 Task: Find connections with filter location Oranjestad with filter topic #Indiawith filter profile language Spanish with filter current company YASH Technologies with filter school Sheshadripuram Arts, Science & Commerce College, Sheshadripuram , Bangalore-20 with filter industry Executive Offices with filter service category FIle Management with filter keywords title Sheet Metal Worker
Action: Mouse moved to (532, 80)
Screenshot: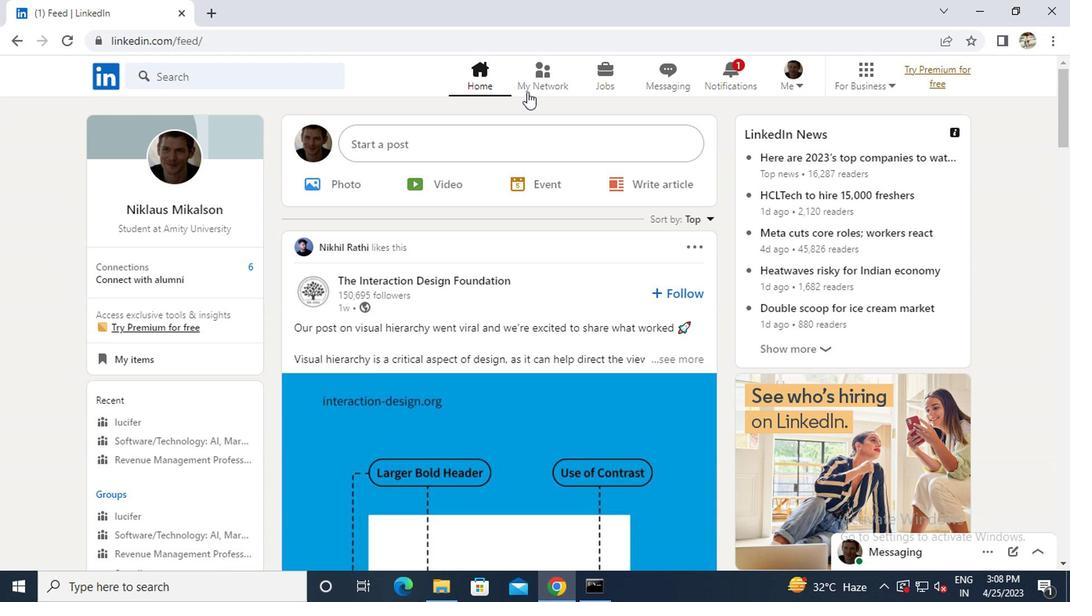 
Action: Mouse pressed left at (532, 80)
Screenshot: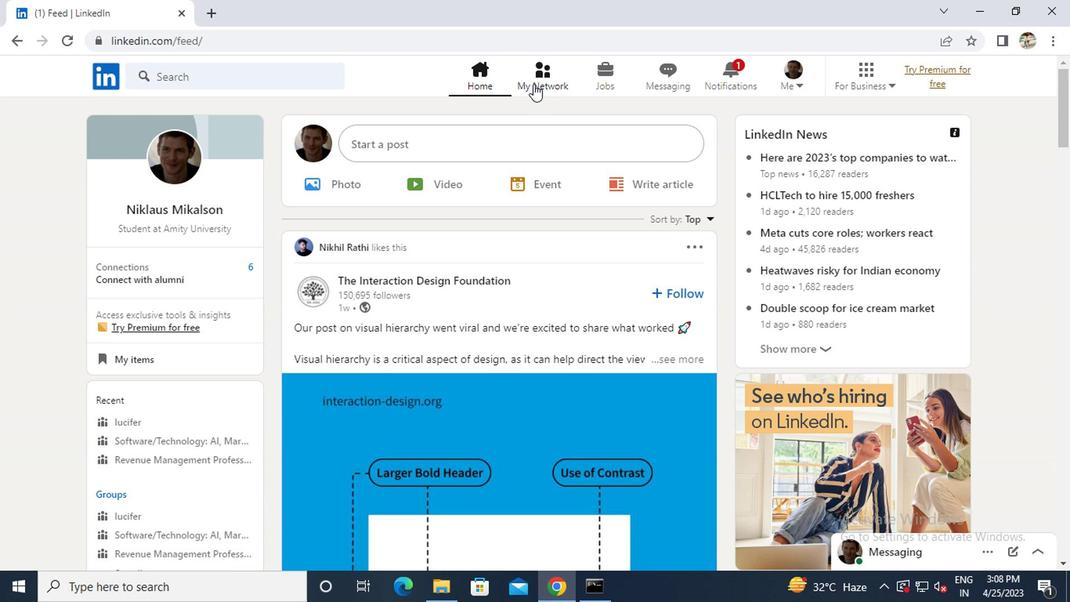 
Action: Mouse moved to (269, 158)
Screenshot: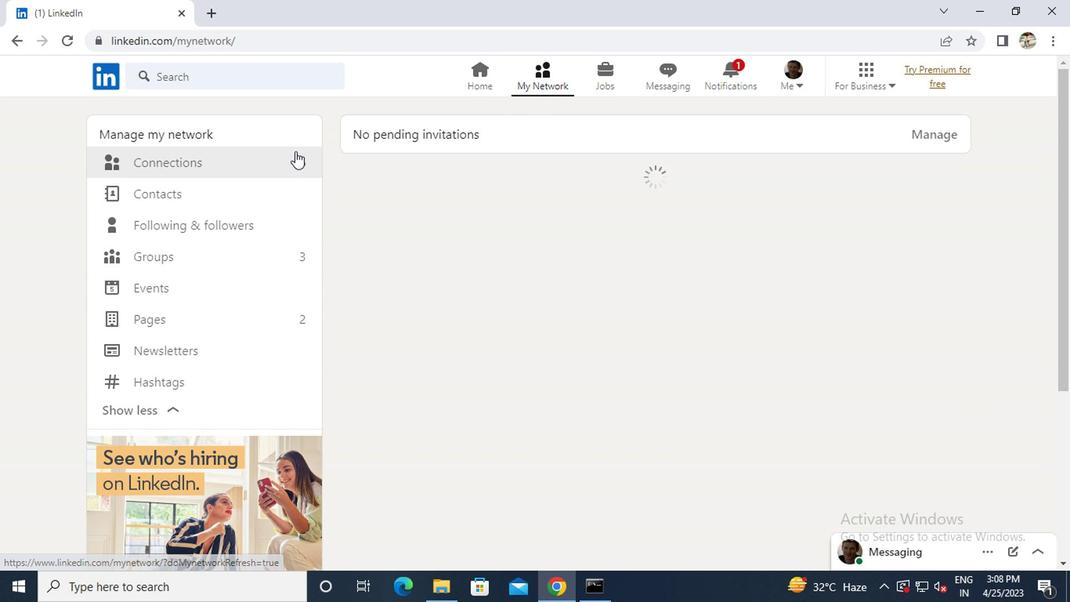 
Action: Mouse pressed left at (269, 158)
Screenshot: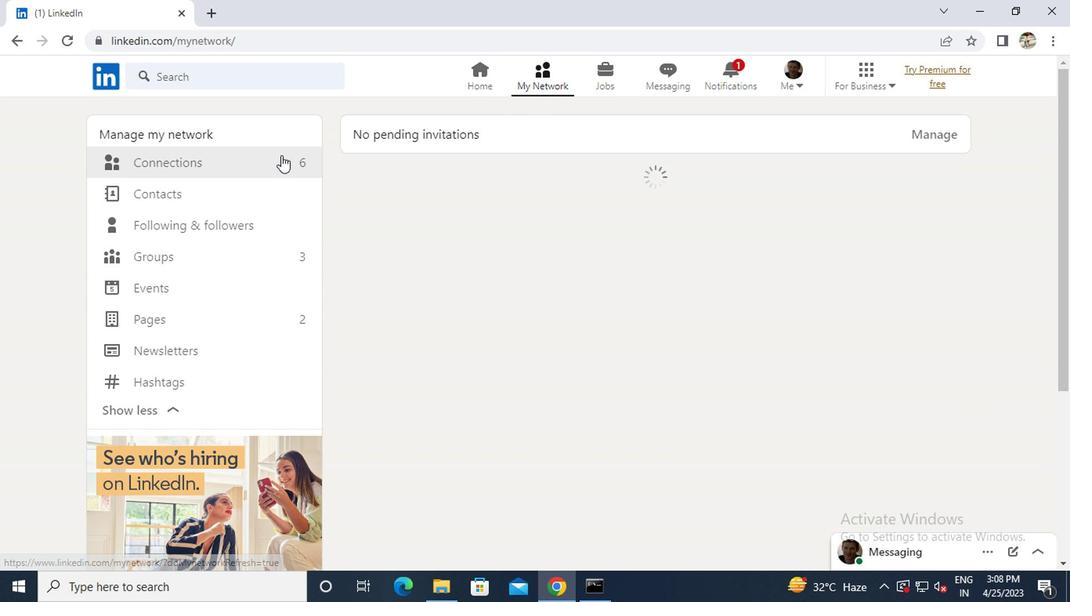 
Action: Mouse moved to (668, 171)
Screenshot: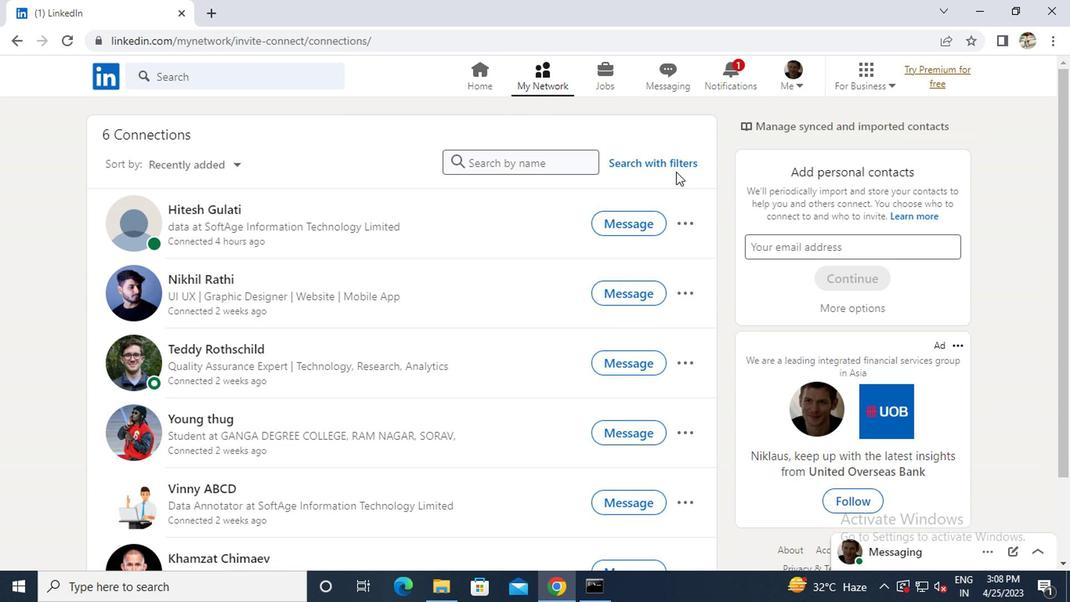
Action: Mouse pressed left at (668, 171)
Screenshot: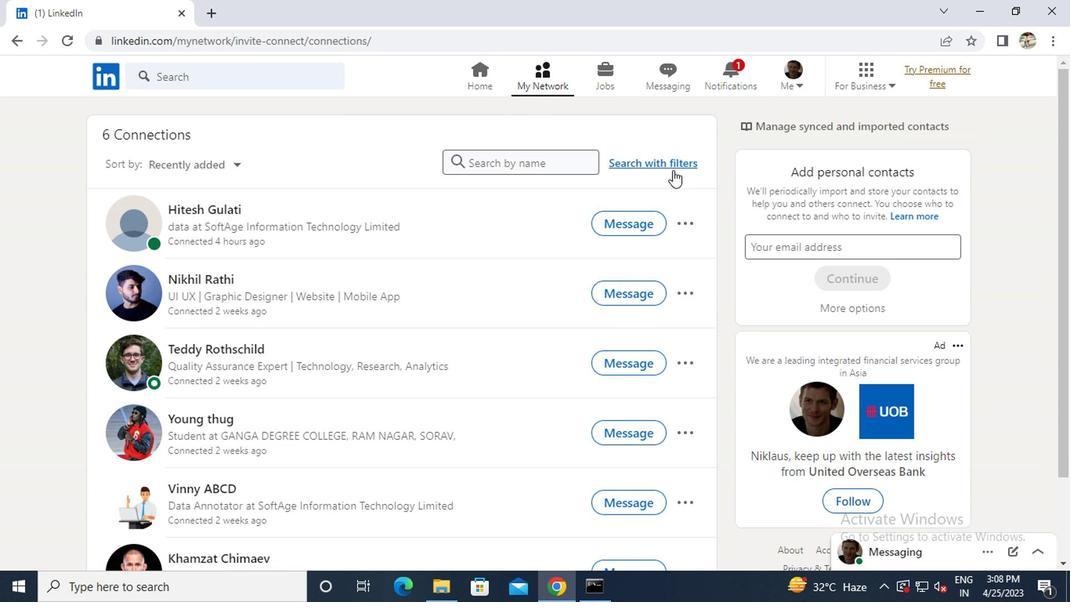 
Action: Mouse moved to (537, 113)
Screenshot: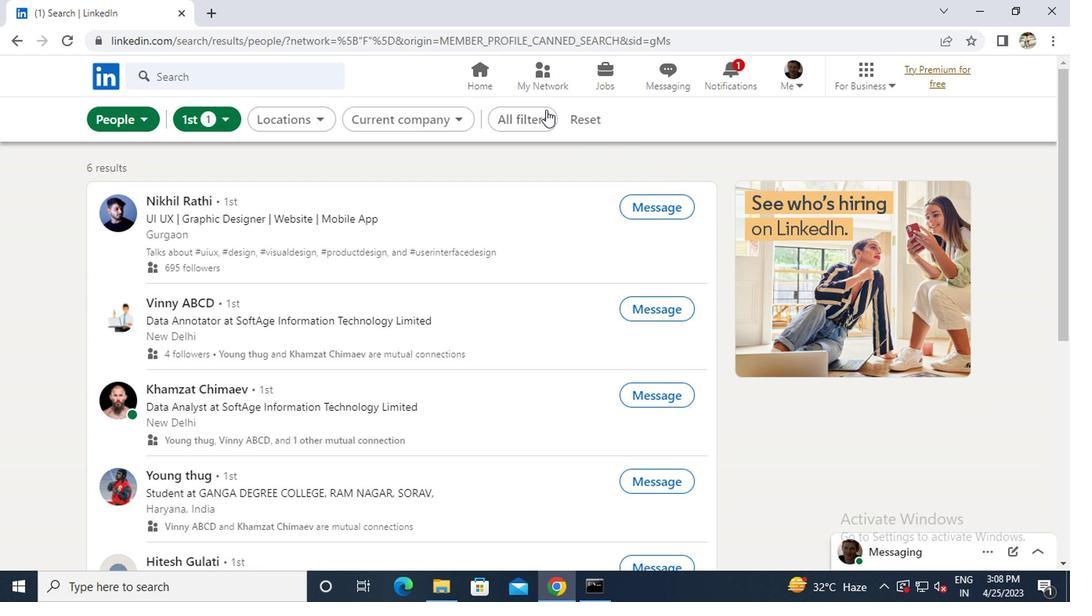 
Action: Mouse pressed left at (537, 113)
Screenshot: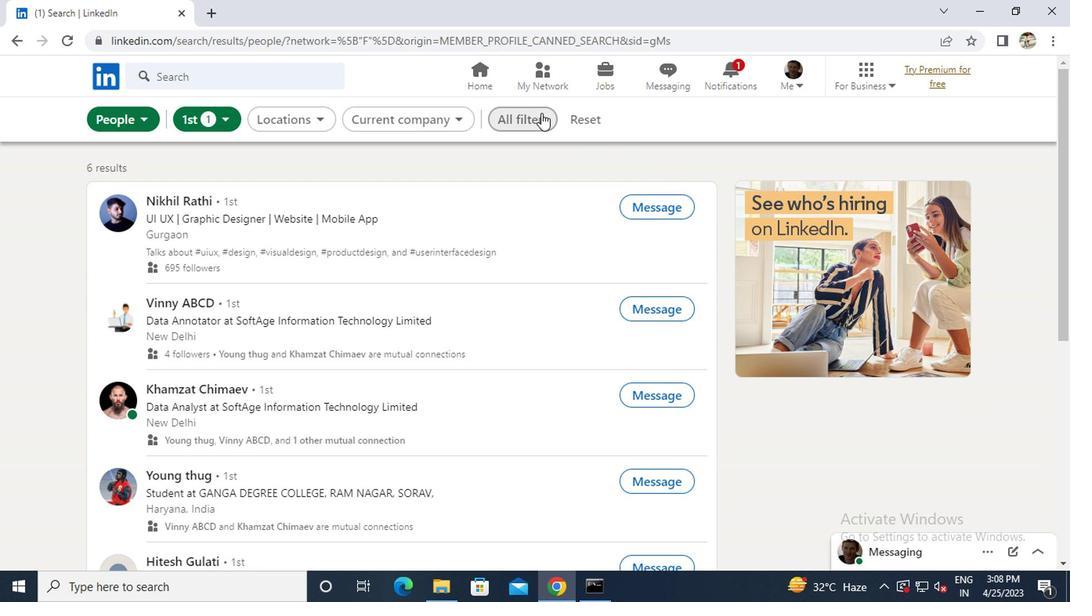 
Action: Mouse moved to (727, 316)
Screenshot: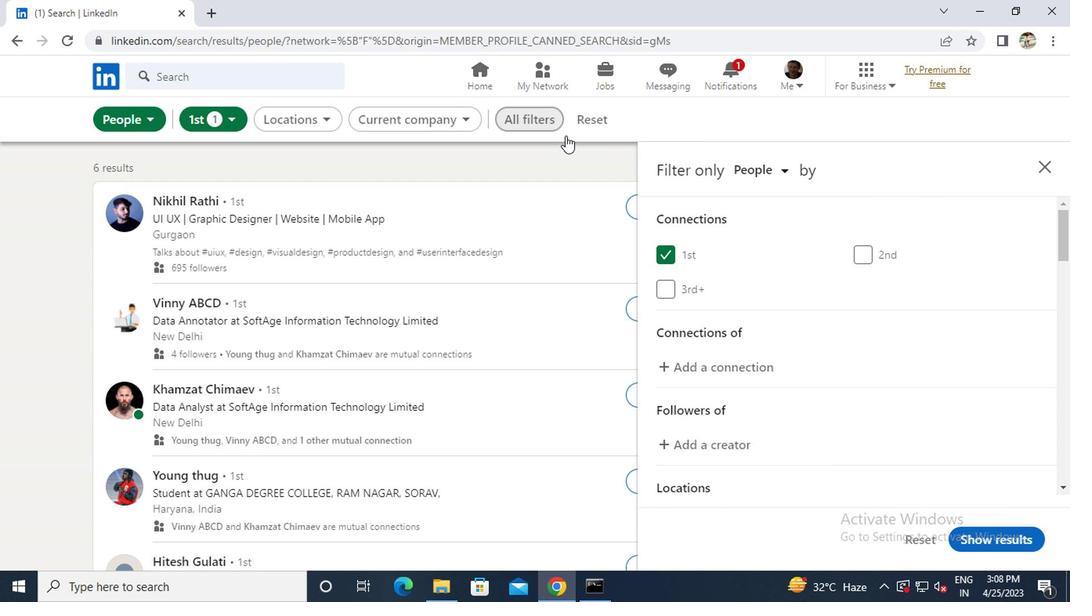 
Action: Mouse scrolled (727, 315) with delta (0, -1)
Screenshot: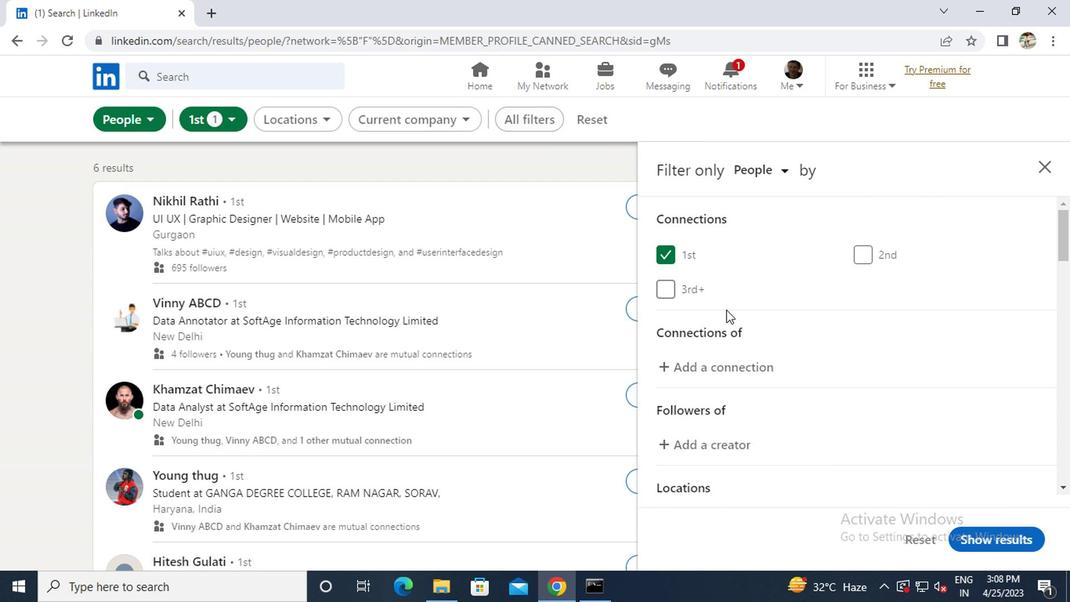 
Action: Mouse scrolled (727, 315) with delta (0, -1)
Screenshot: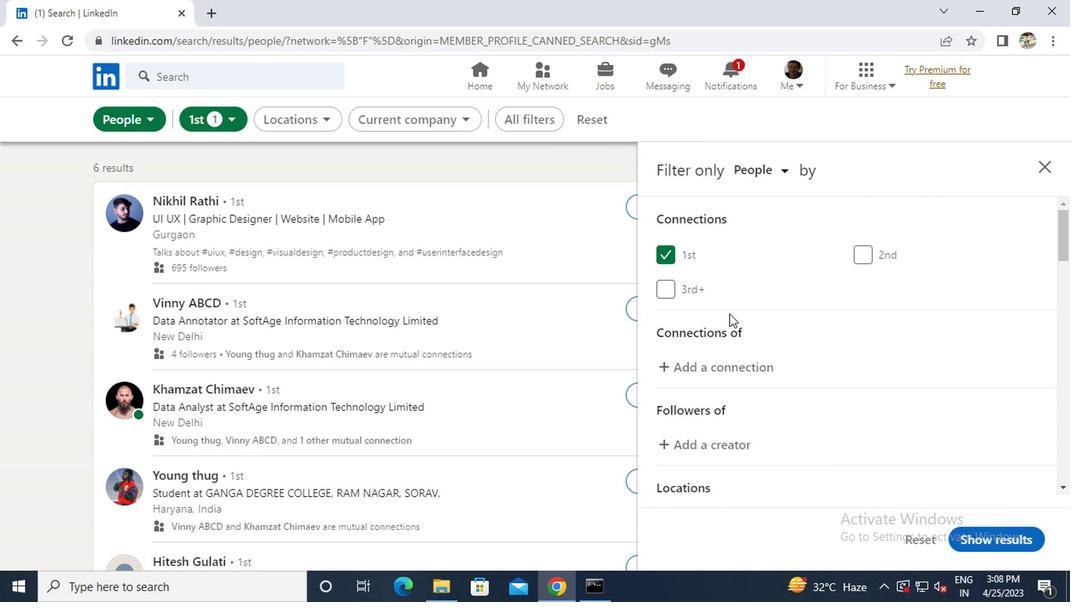 
Action: Mouse moved to (727, 316)
Screenshot: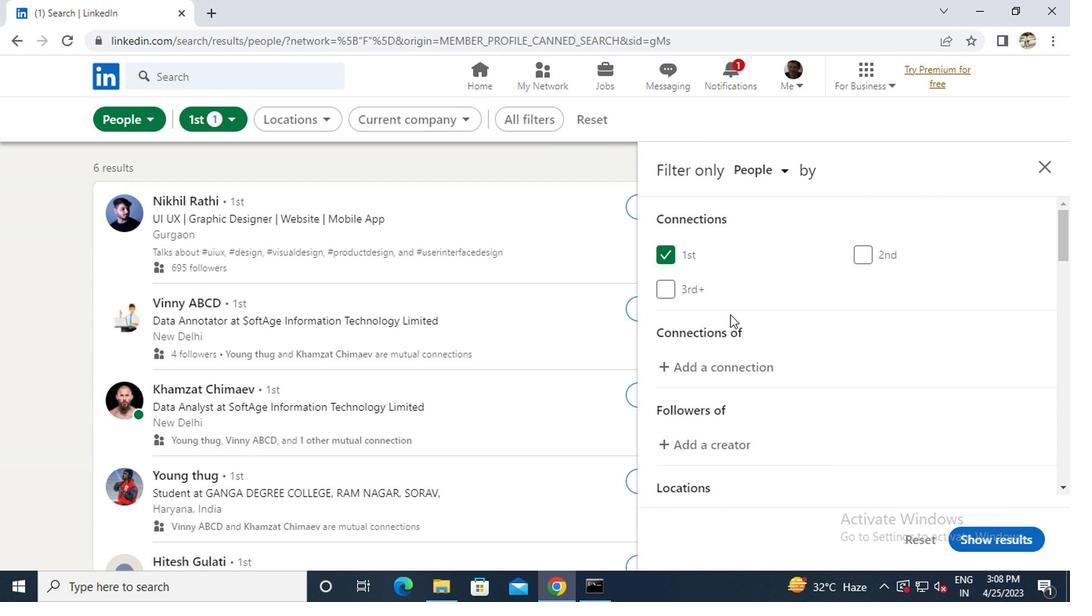 
Action: Mouse scrolled (727, 315) with delta (0, -1)
Screenshot: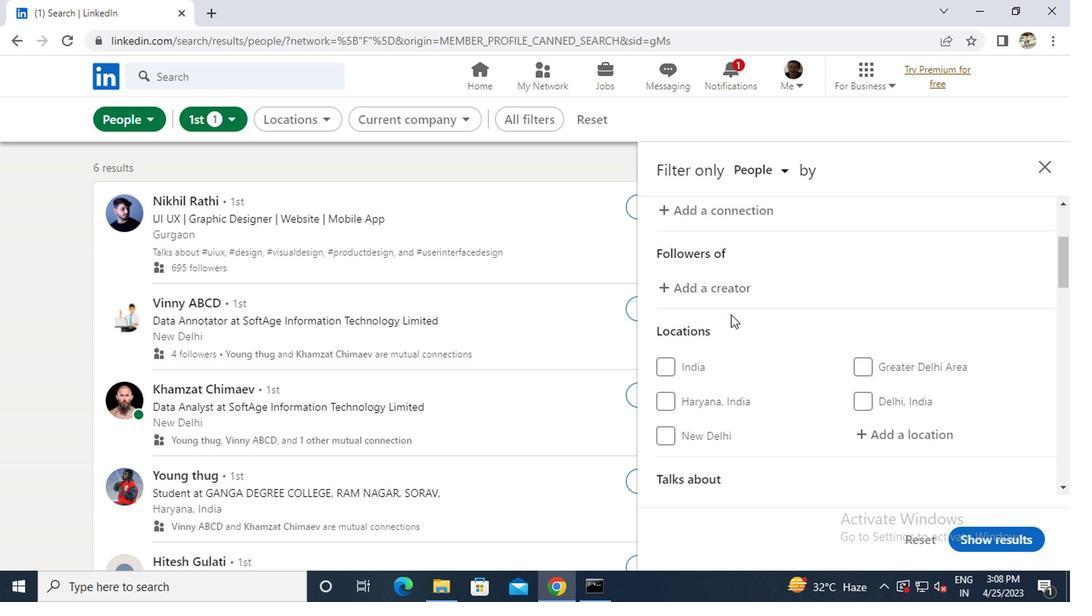 
Action: Mouse moved to (860, 349)
Screenshot: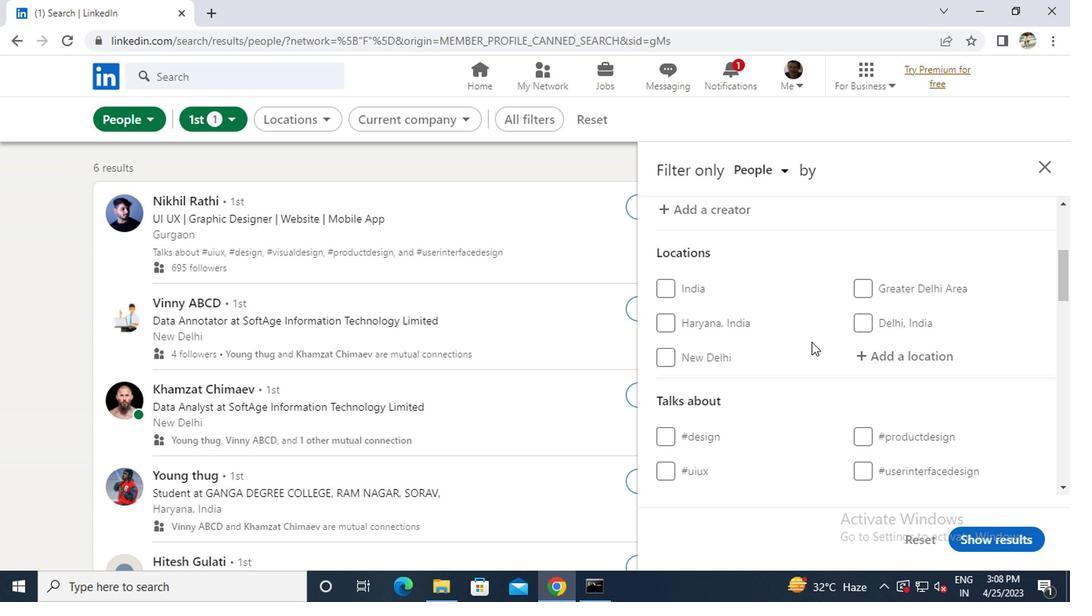 
Action: Mouse pressed left at (860, 349)
Screenshot: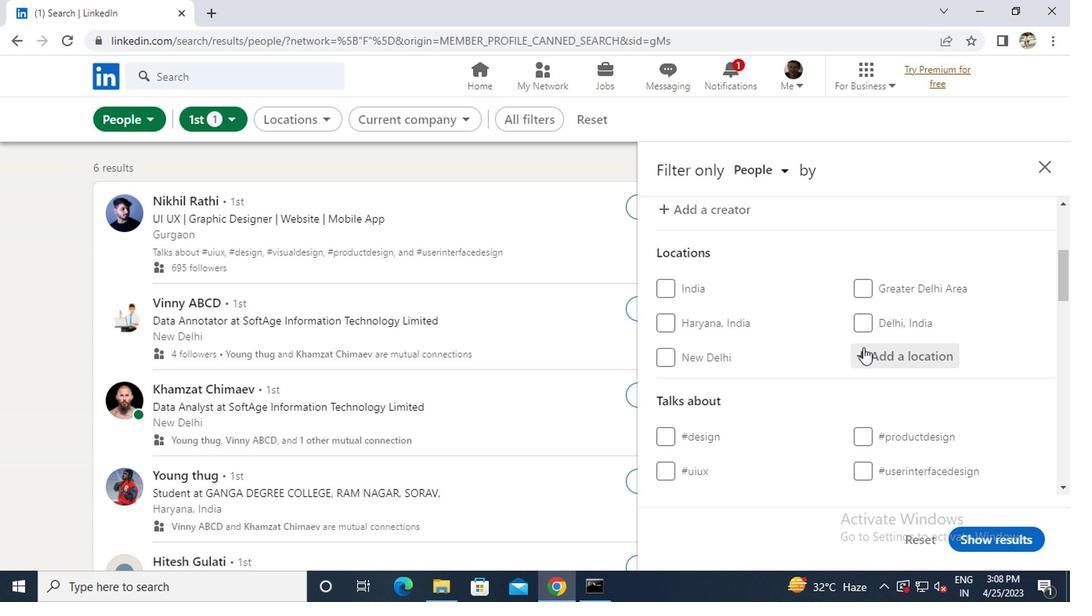 
Action: Key pressed <Key.caps_lock>o<Key.caps_lock>ranjestad
Screenshot: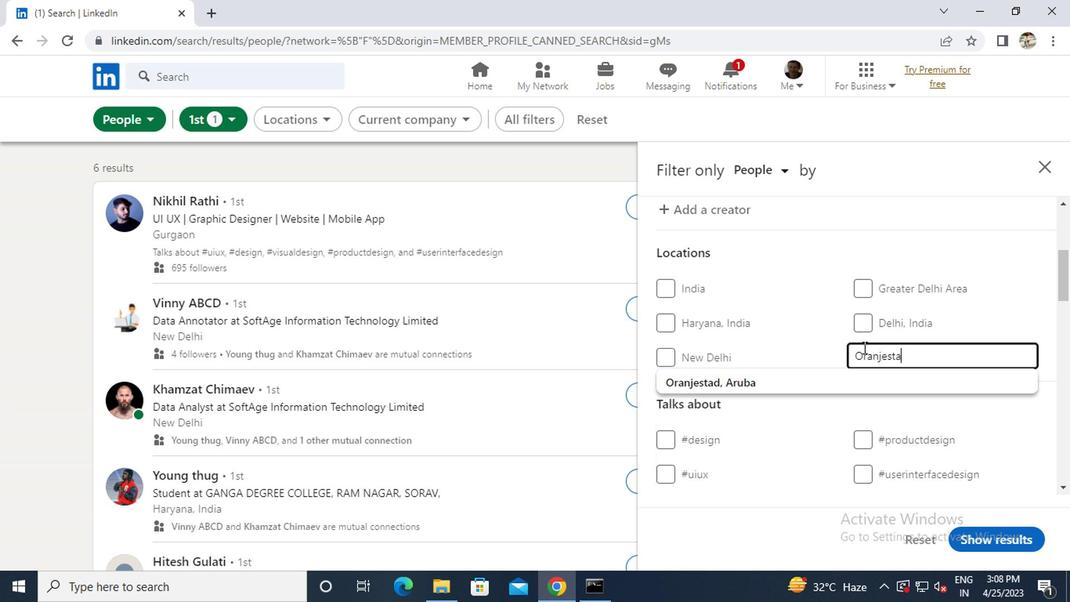 
Action: Mouse scrolled (860, 348) with delta (0, 0)
Screenshot: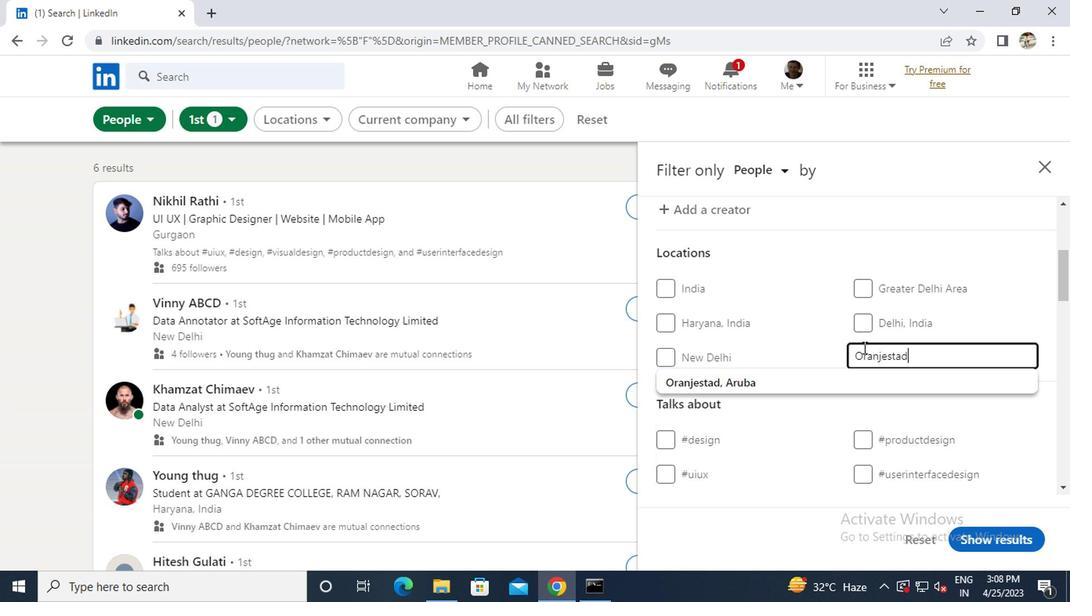 
Action: Mouse moved to (885, 424)
Screenshot: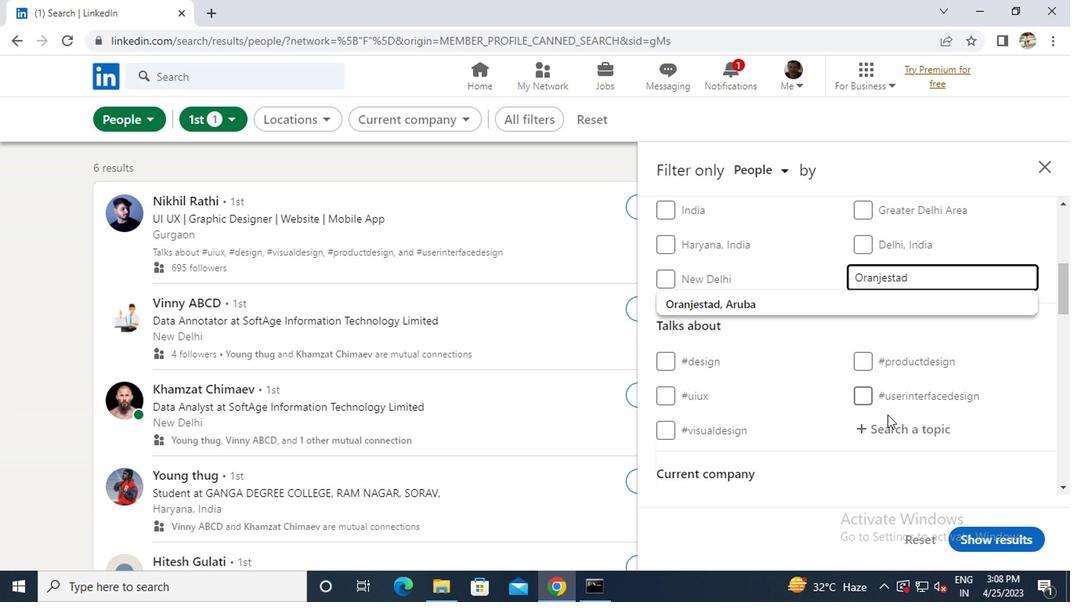 
Action: Mouse pressed left at (885, 424)
Screenshot: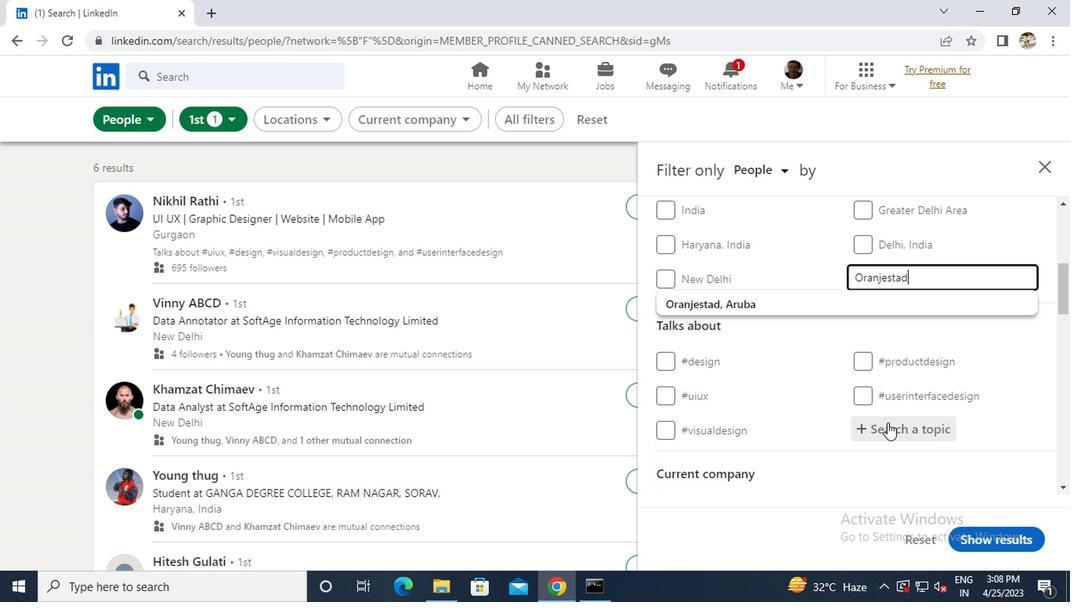 
Action: Key pressed <Key.shift>#<Key.caps_lock>I<Key.caps_lock>NDIA<Key.enter>
Screenshot: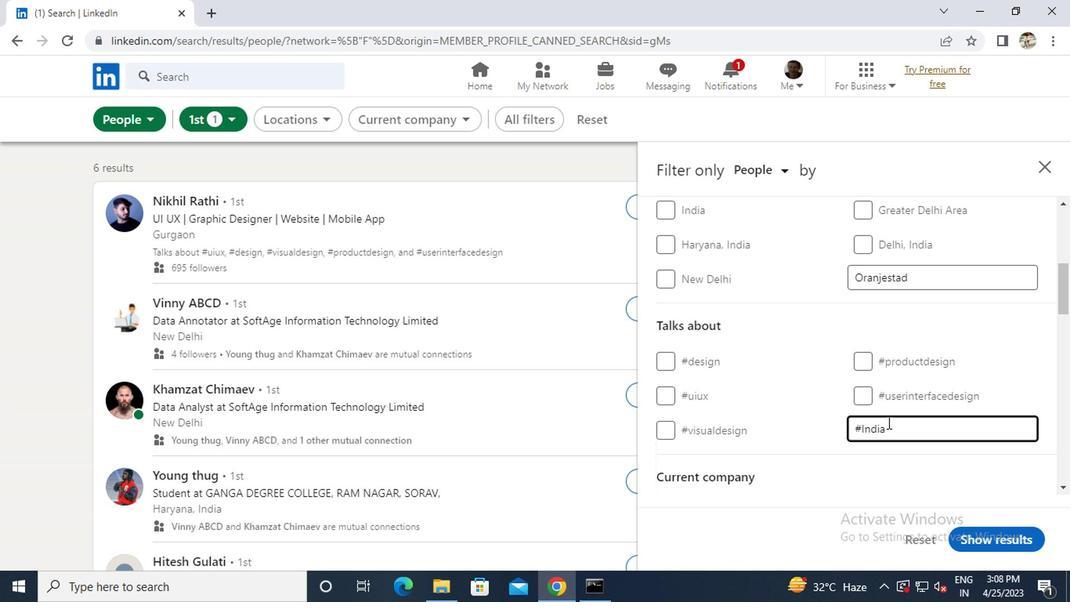 
Action: Mouse scrolled (885, 423) with delta (0, 0)
Screenshot: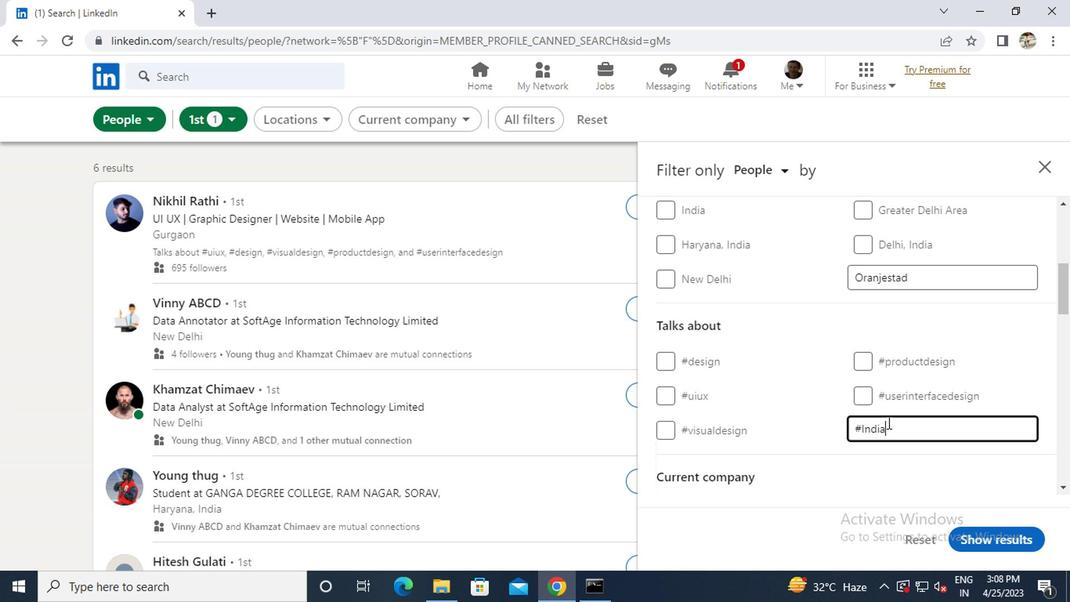 
Action: Mouse scrolled (885, 423) with delta (0, 0)
Screenshot: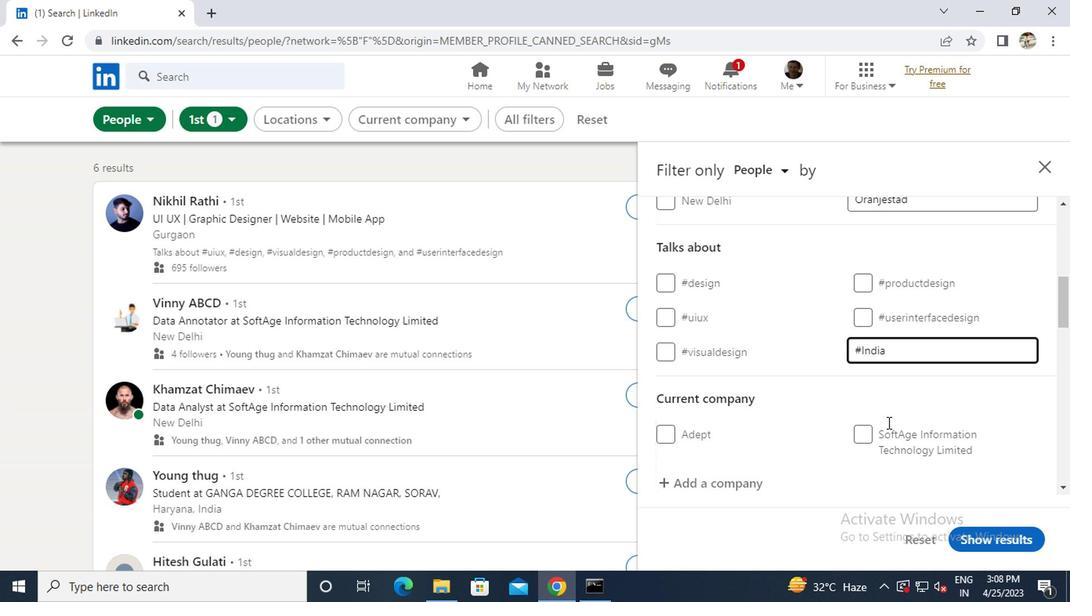 
Action: Mouse scrolled (885, 423) with delta (0, 0)
Screenshot: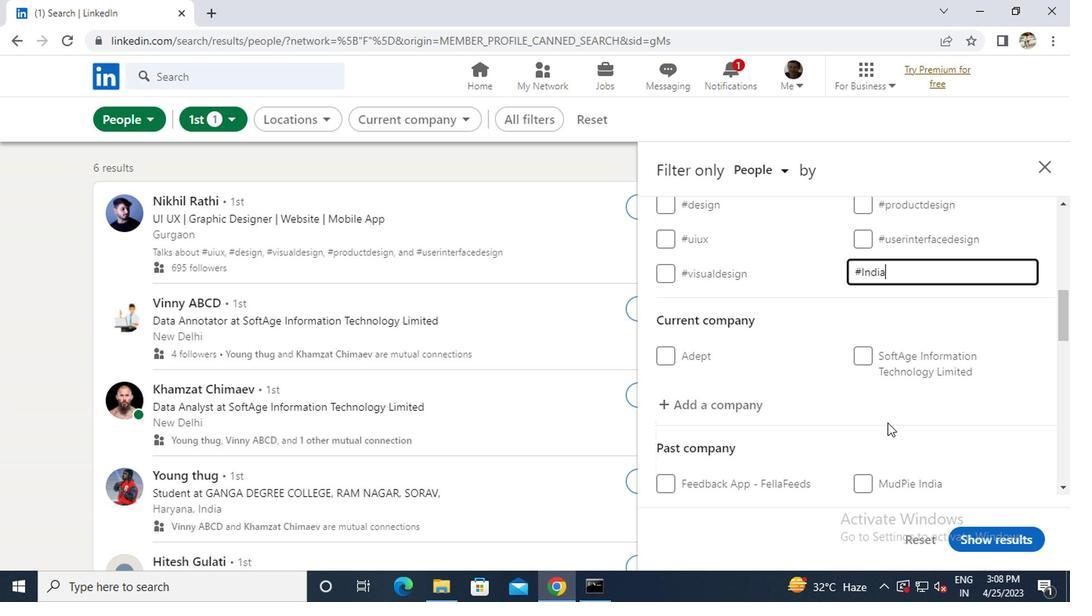 
Action: Mouse scrolled (885, 423) with delta (0, 0)
Screenshot: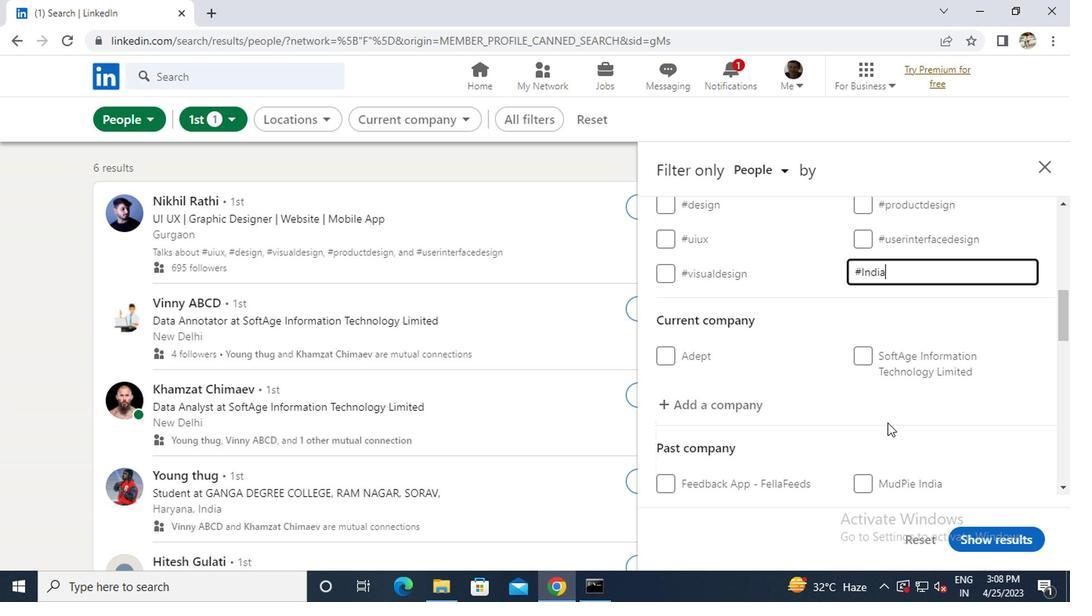 
Action: Mouse scrolled (885, 423) with delta (0, 0)
Screenshot: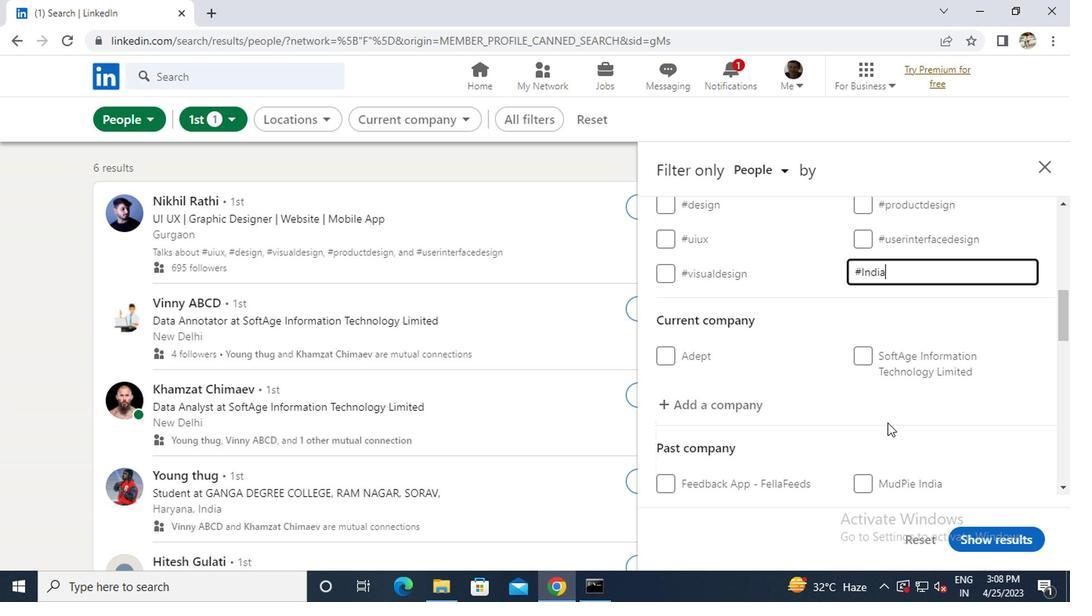 
Action: Mouse moved to (885, 425)
Screenshot: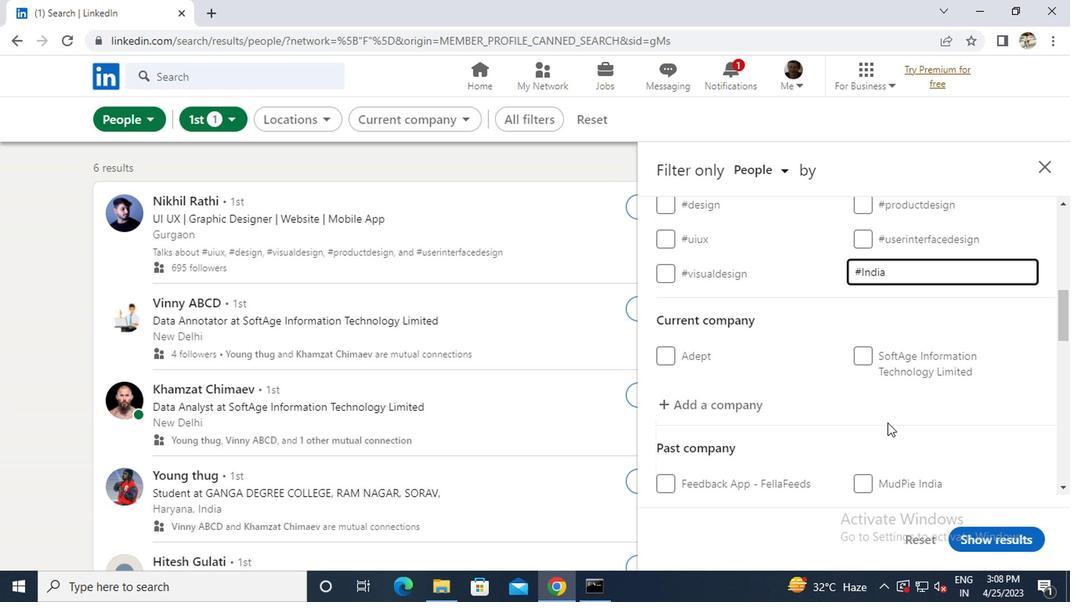
Action: Mouse scrolled (885, 424) with delta (0, -1)
Screenshot: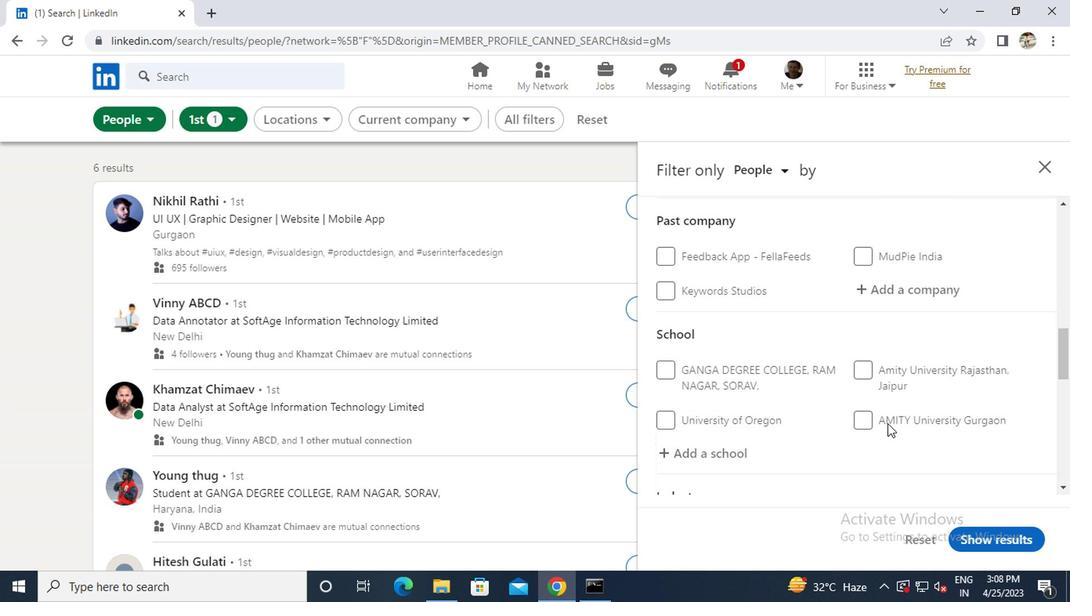 
Action: Mouse scrolled (885, 424) with delta (0, -1)
Screenshot: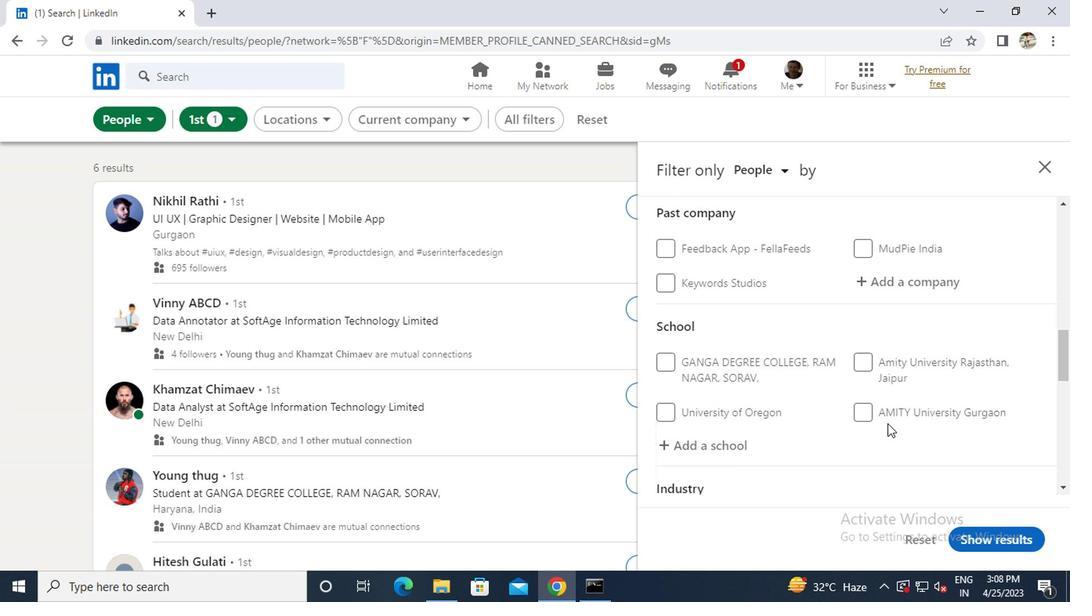 
Action: Mouse scrolled (885, 424) with delta (0, -1)
Screenshot: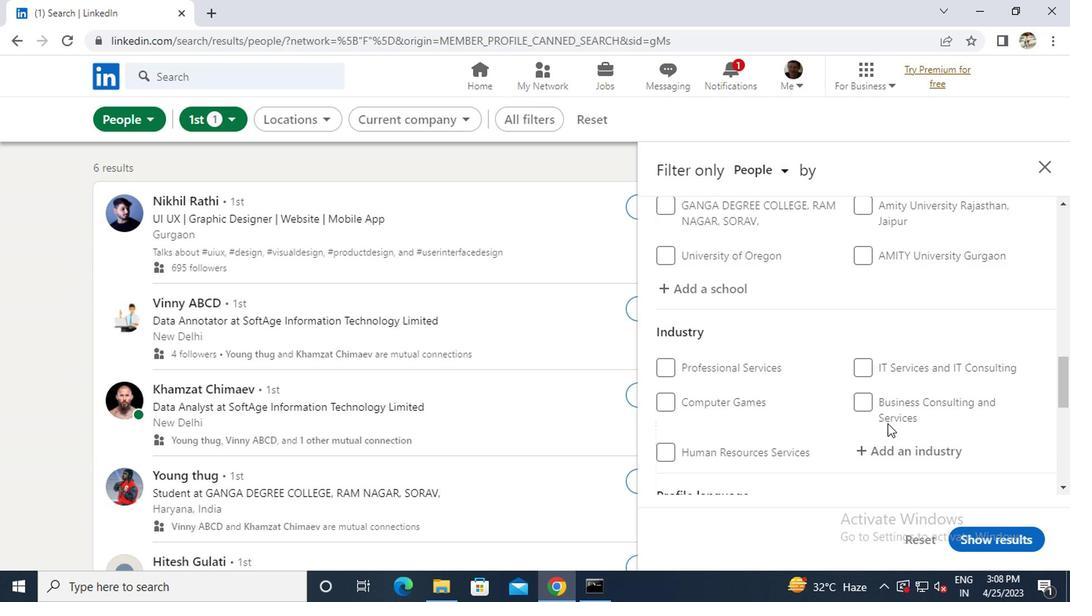 
Action: Mouse scrolled (885, 424) with delta (0, -1)
Screenshot: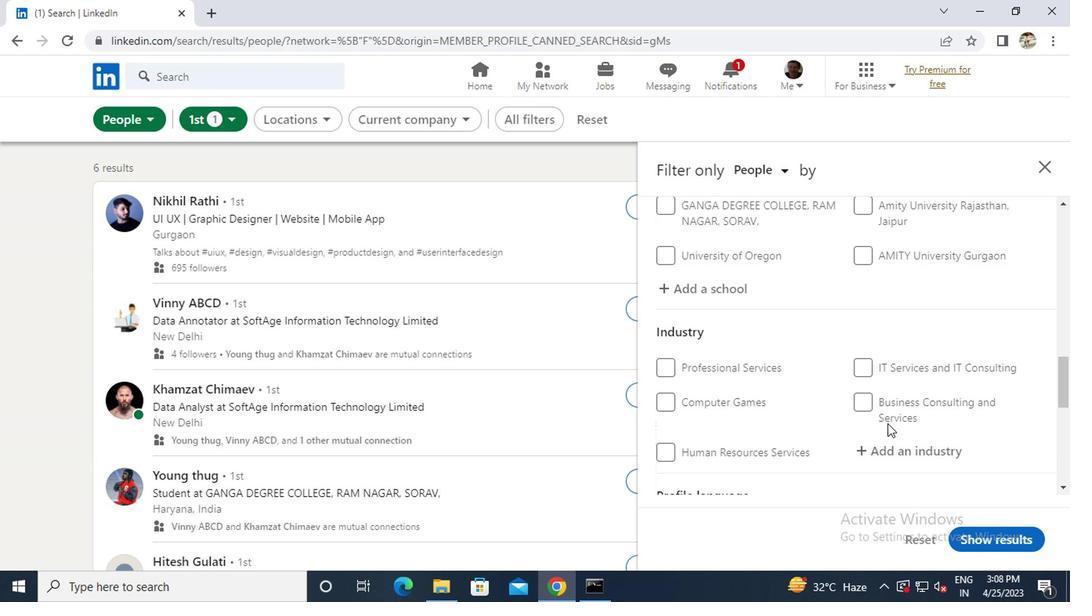 
Action: Mouse scrolled (885, 426) with delta (0, 0)
Screenshot: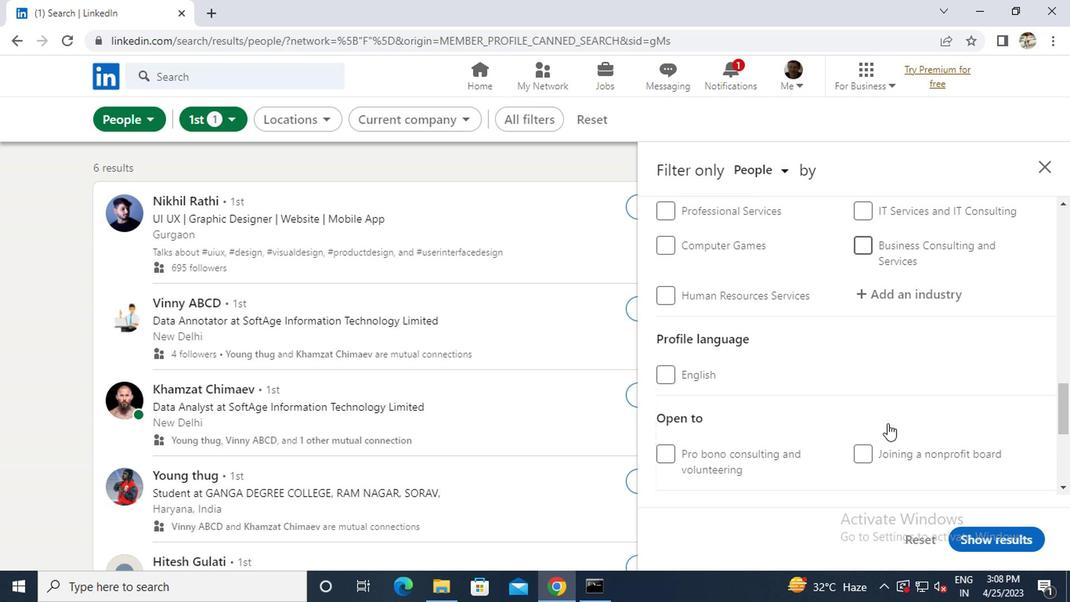 
Action: Mouse scrolled (885, 426) with delta (0, 0)
Screenshot: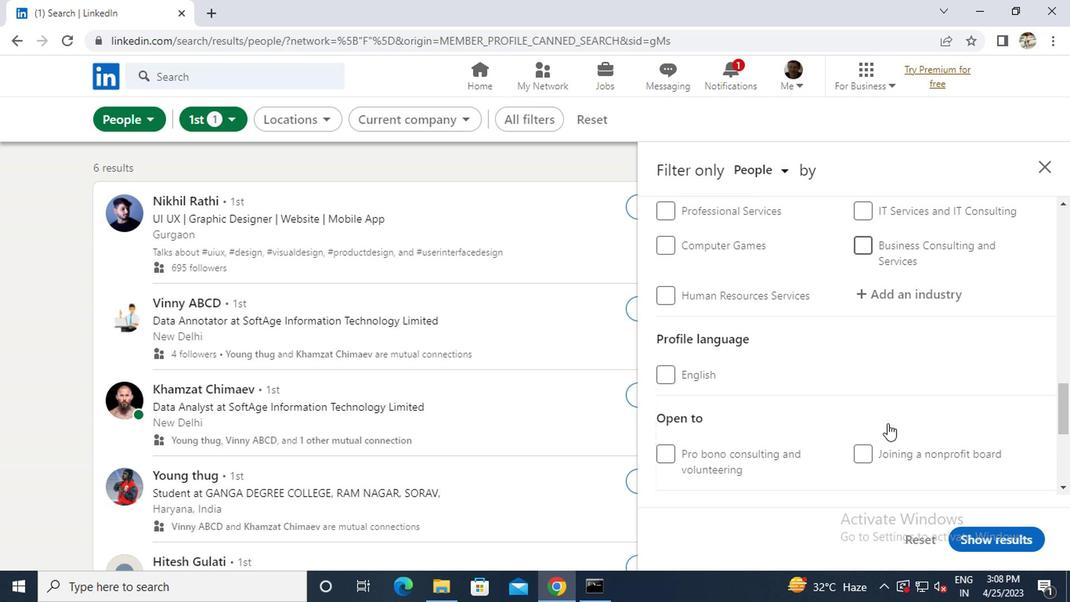 
Action: Mouse scrolled (885, 426) with delta (0, 0)
Screenshot: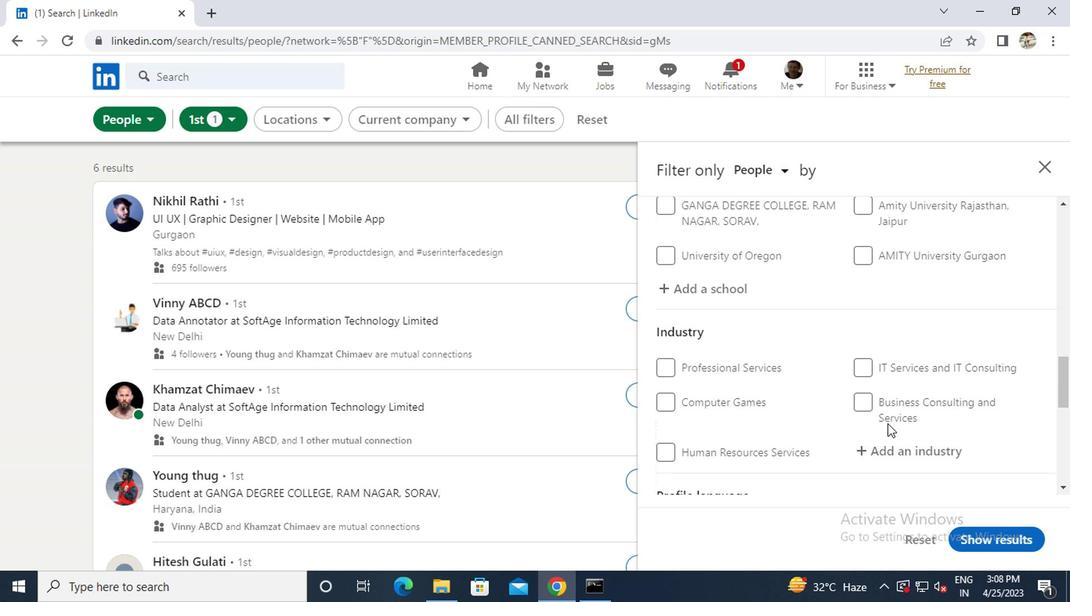 
Action: Mouse scrolled (885, 426) with delta (0, 0)
Screenshot: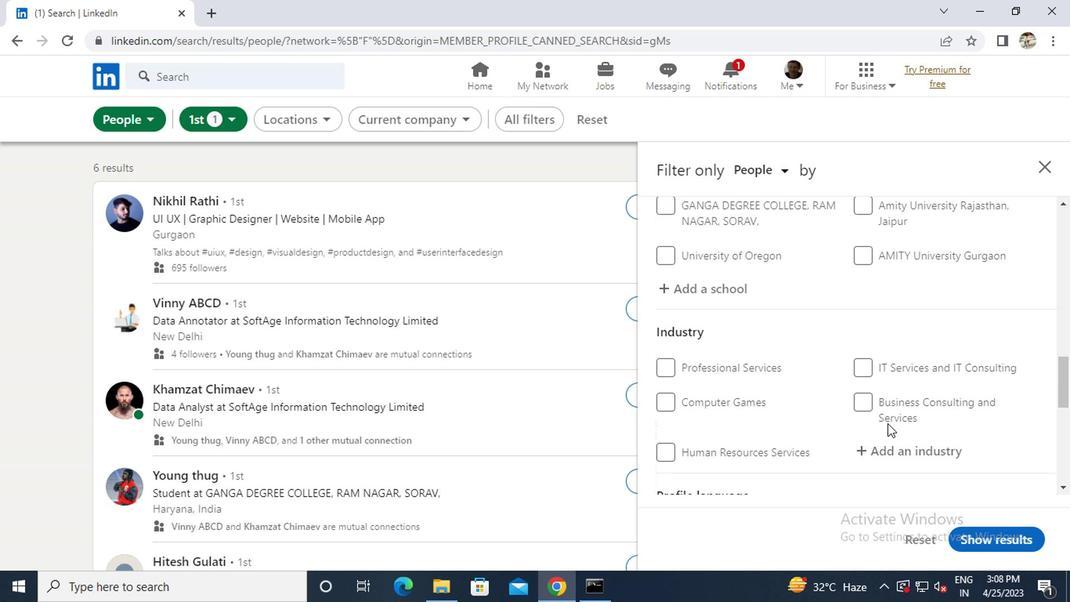 
Action: Mouse scrolled (885, 426) with delta (0, 0)
Screenshot: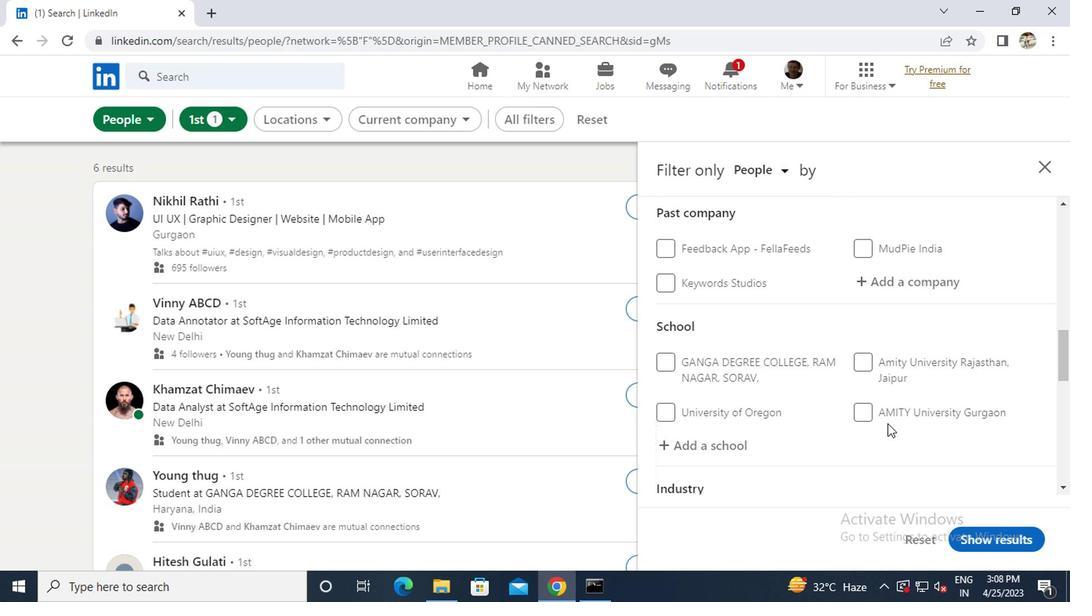 
Action: Mouse scrolled (885, 426) with delta (0, 0)
Screenshot: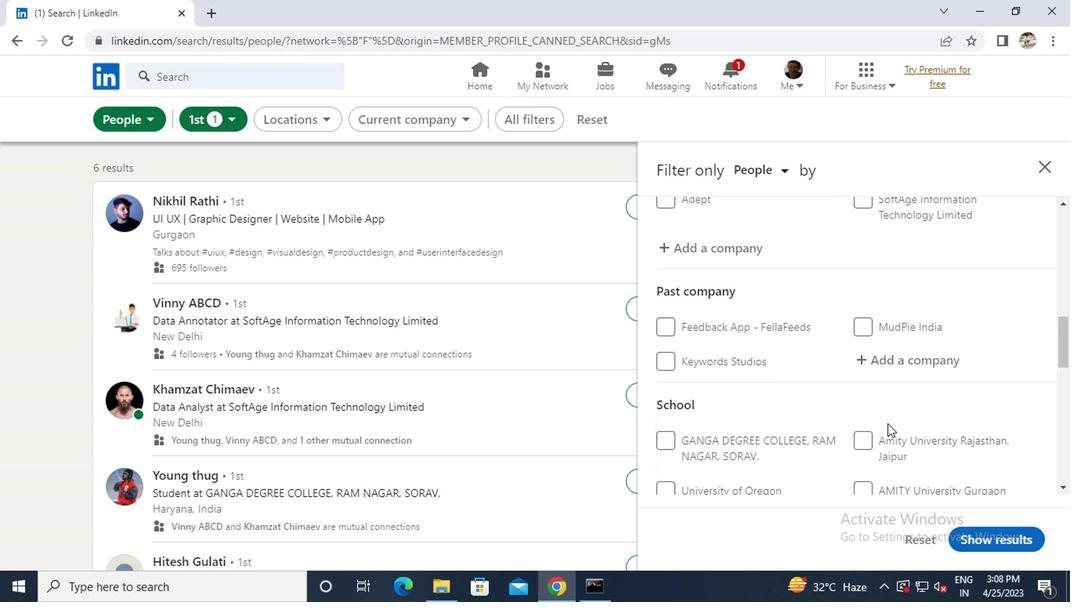 
Action: Mouse moved to (723, 329)
Screenshot: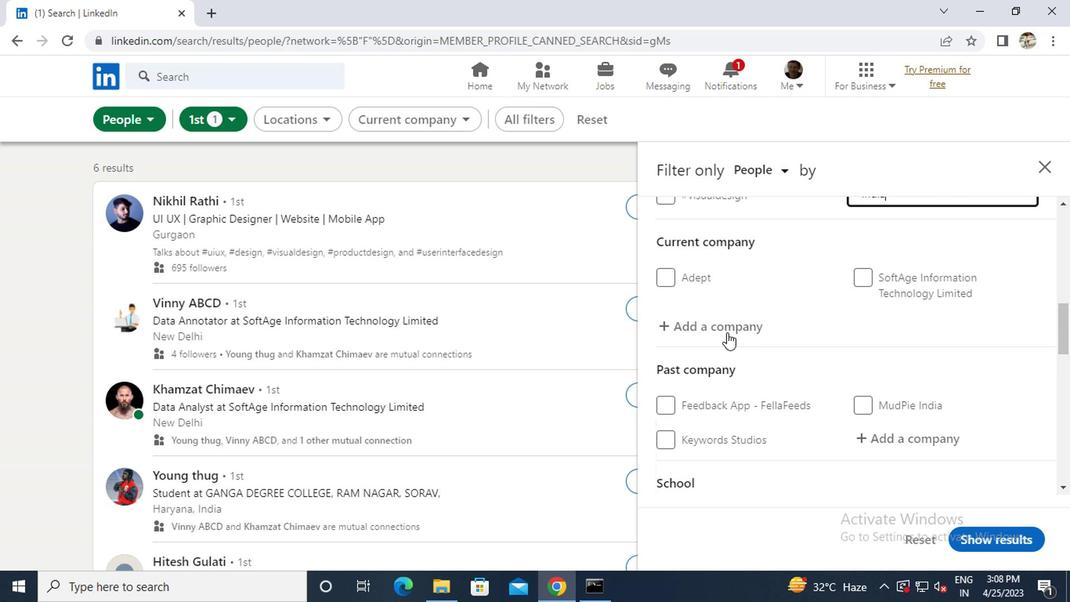
Action: Mouse pressed left at (723, 329)
Screenshot: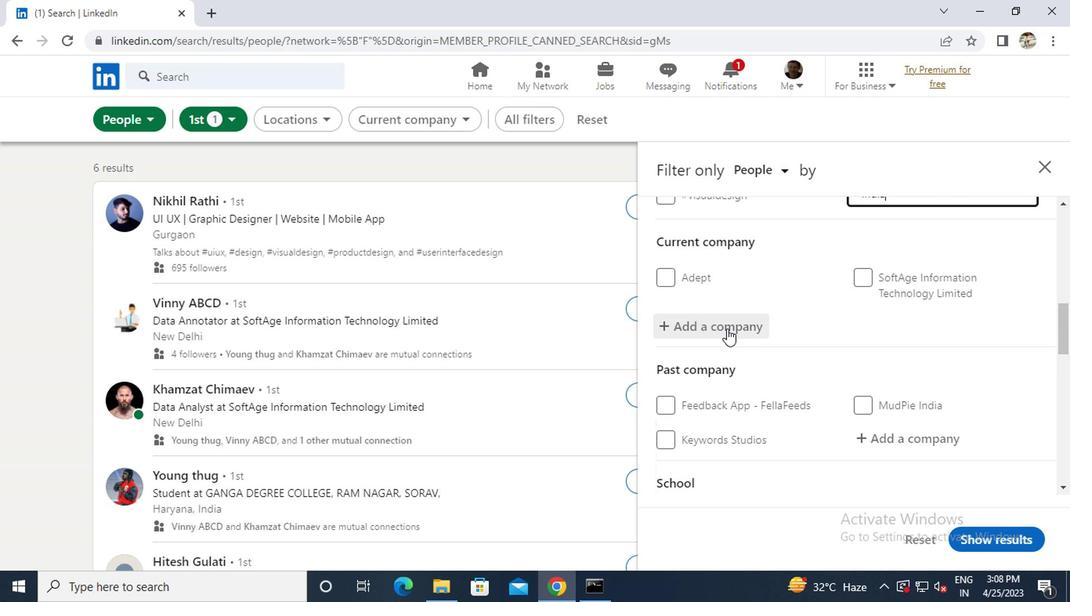 
Action: Key pressed <Key.caps_lock>YASH<Key.space>T<Key.caps_lock>ECHNOLOGIES
Screenshot: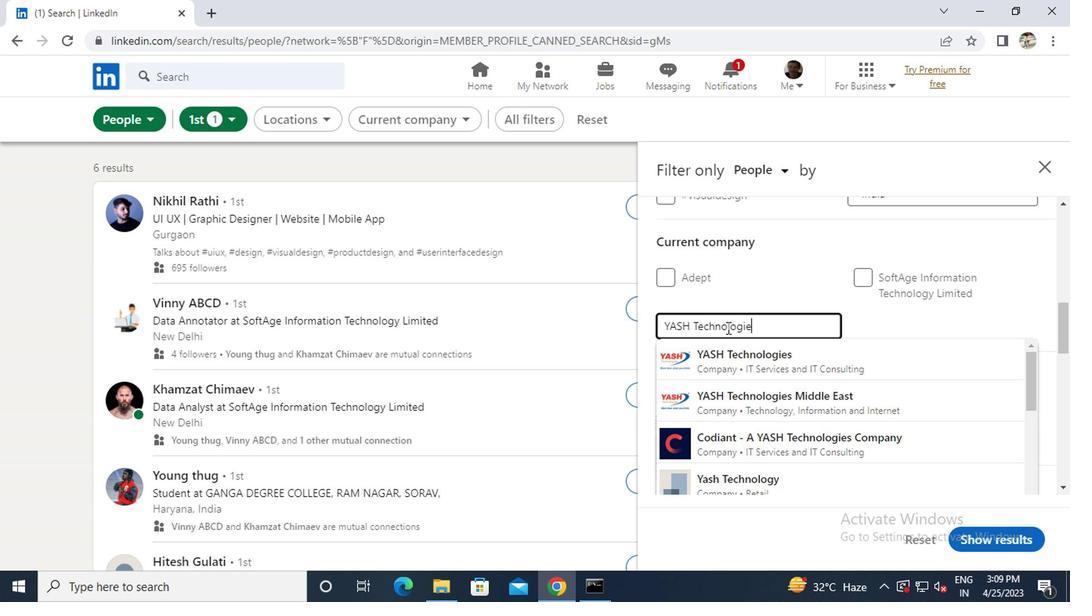 
Action: Mouse moved to (735, 350)
Screenshot: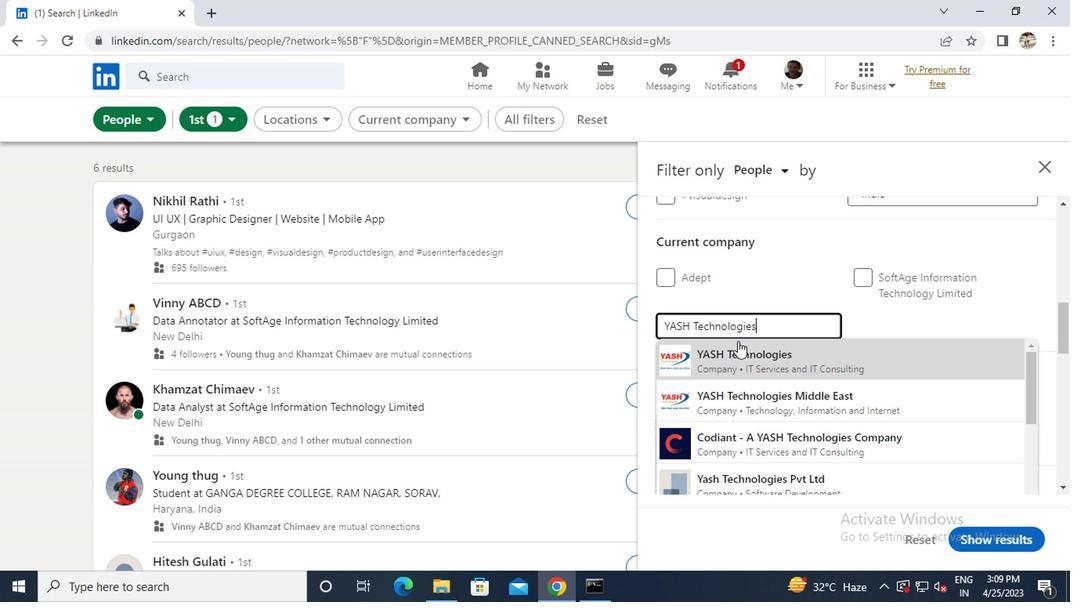 
Action: Mouse pressed left at (735, 350)
Screenshot: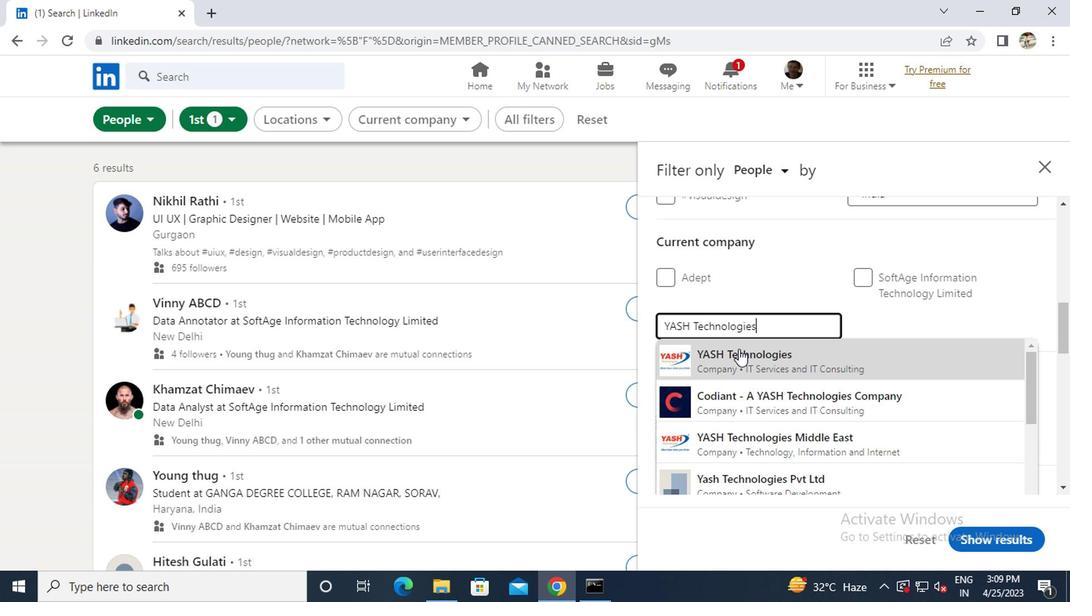 
Action: Mouse scrolled (735, 349) with delta (0, -1)
Screenshot: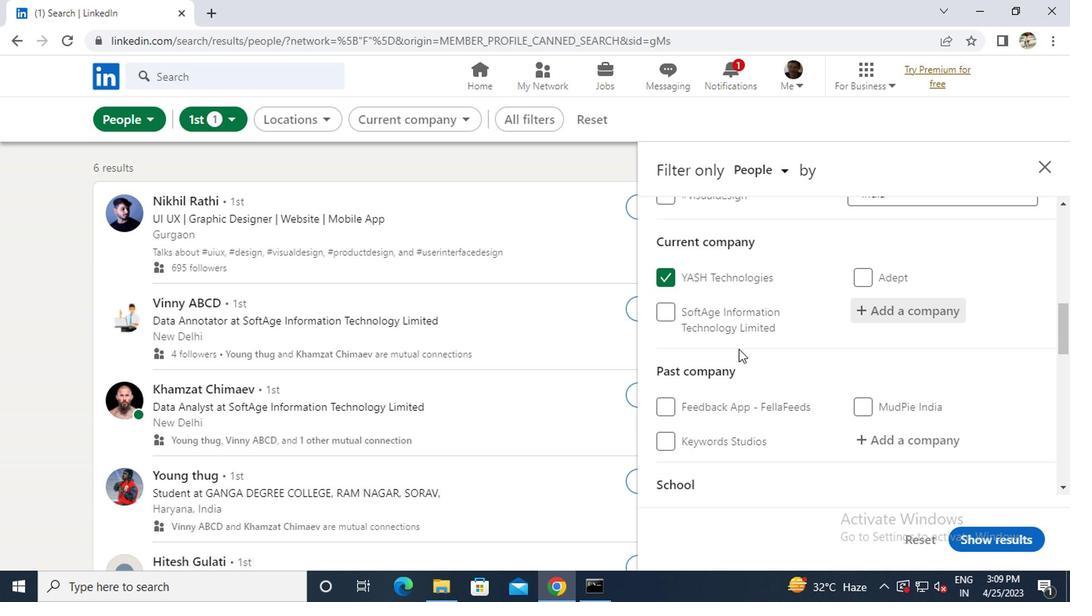 
Action: Mouse scrolled (735, 349) with delta (0, -1)
Screenshot: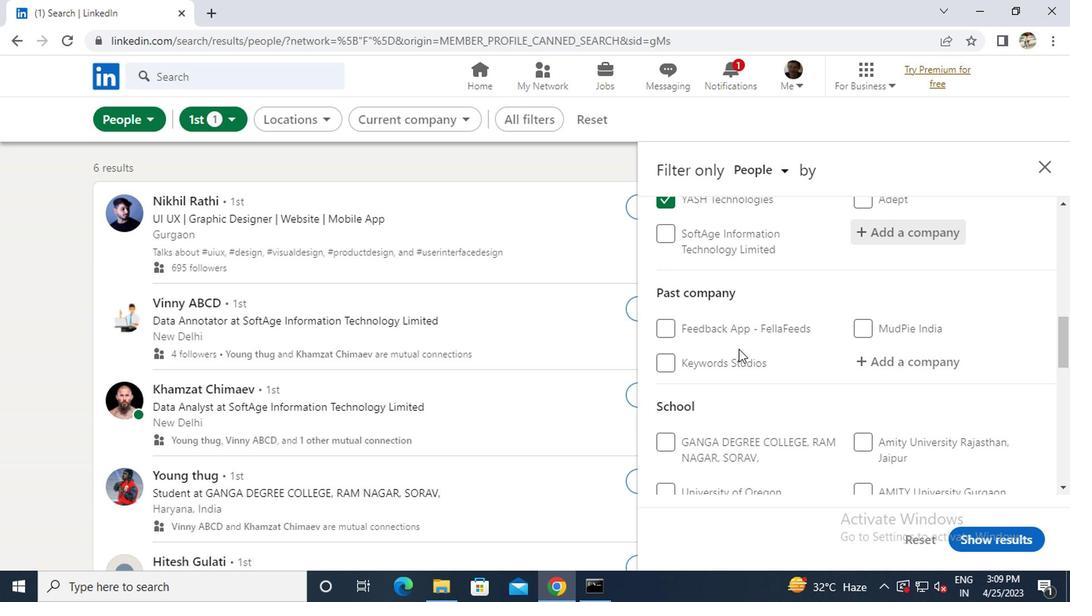 
Action: Mouse scrolled (735, 349) with delta (0, -1)
Screenshot: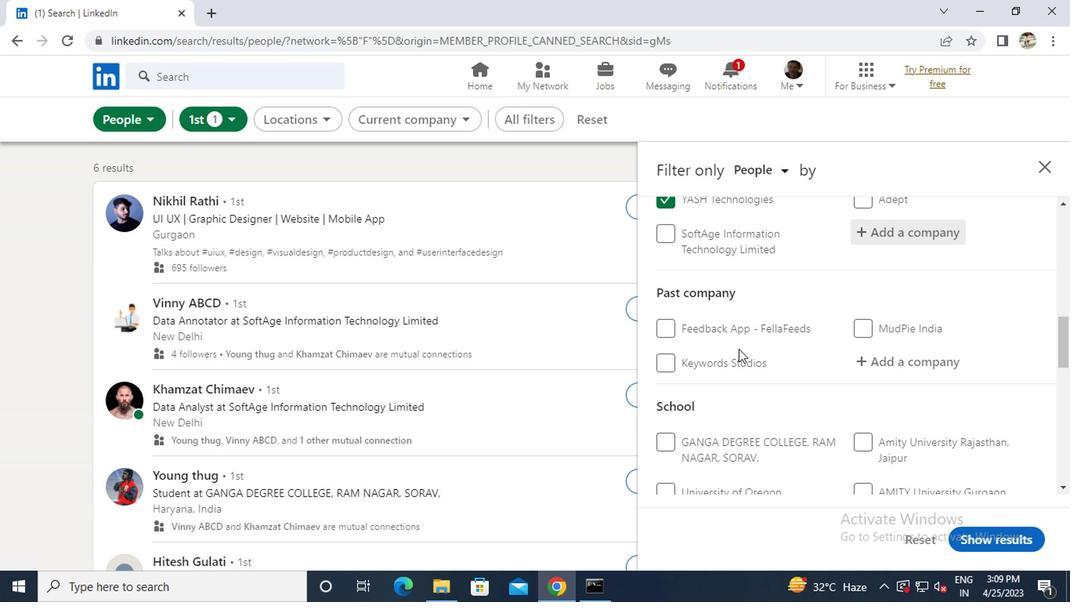 
Action: Mouse moved to (703, 371)
Screenshot: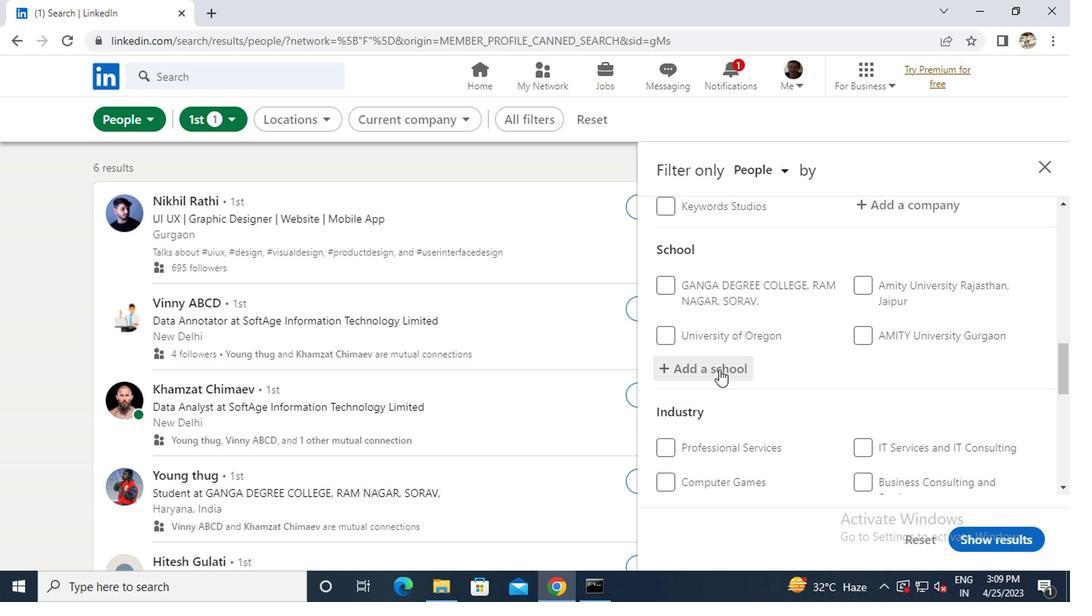 
Action: Mouse pressed left at (703, 371)
Screenshot: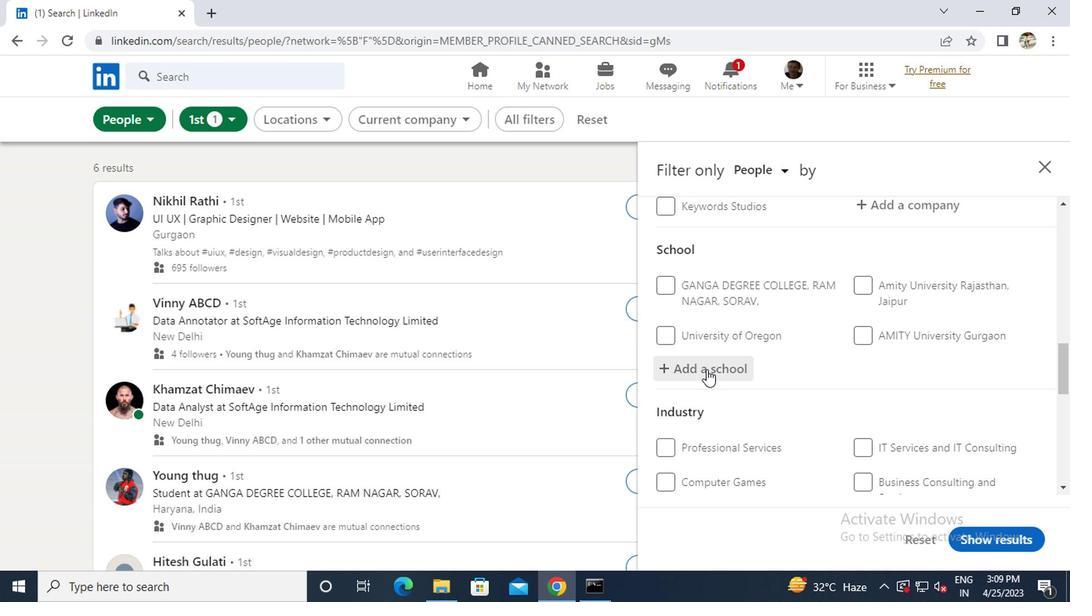 
Action: Key pressed <Key.caps_lock>S<Key.caps_lock>HESH
Screenshot: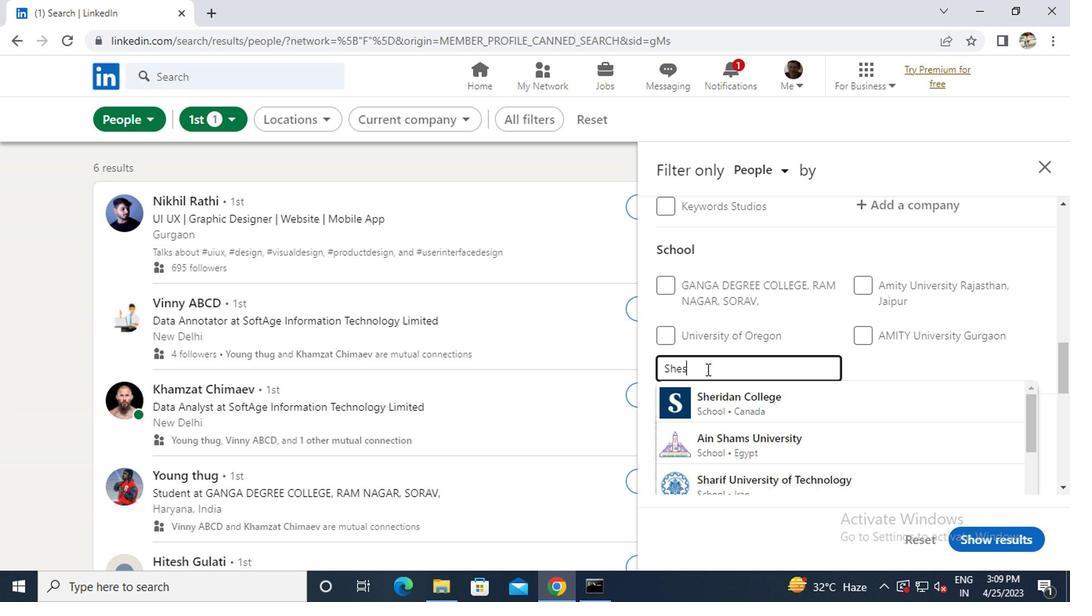 
Action: Mouse moved to (723, 436)
Screenshot: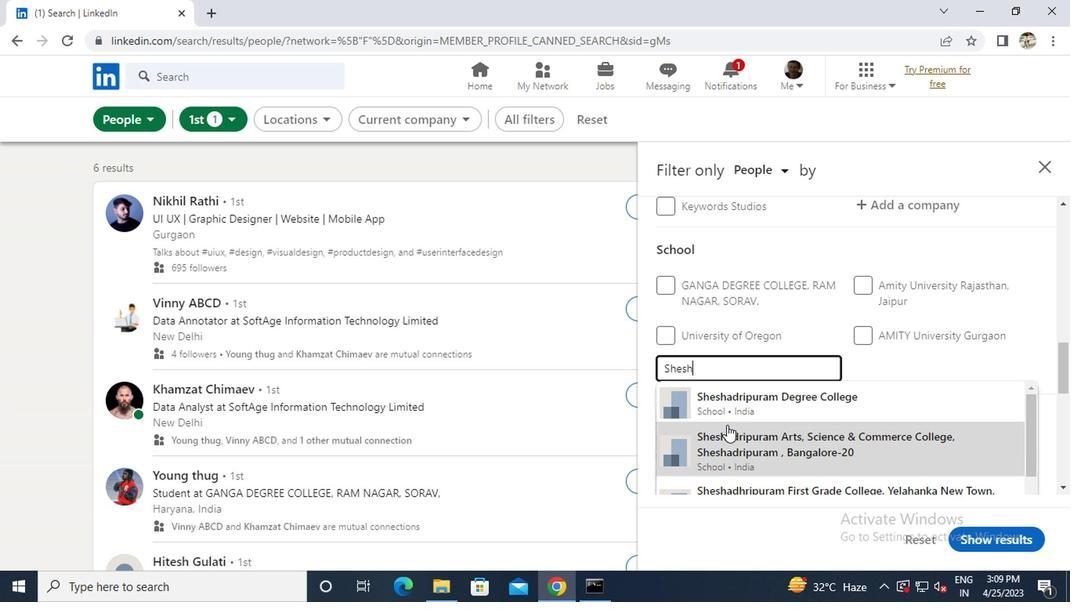 
Action: Mouse pressed left at (723, 436)
Screenshot: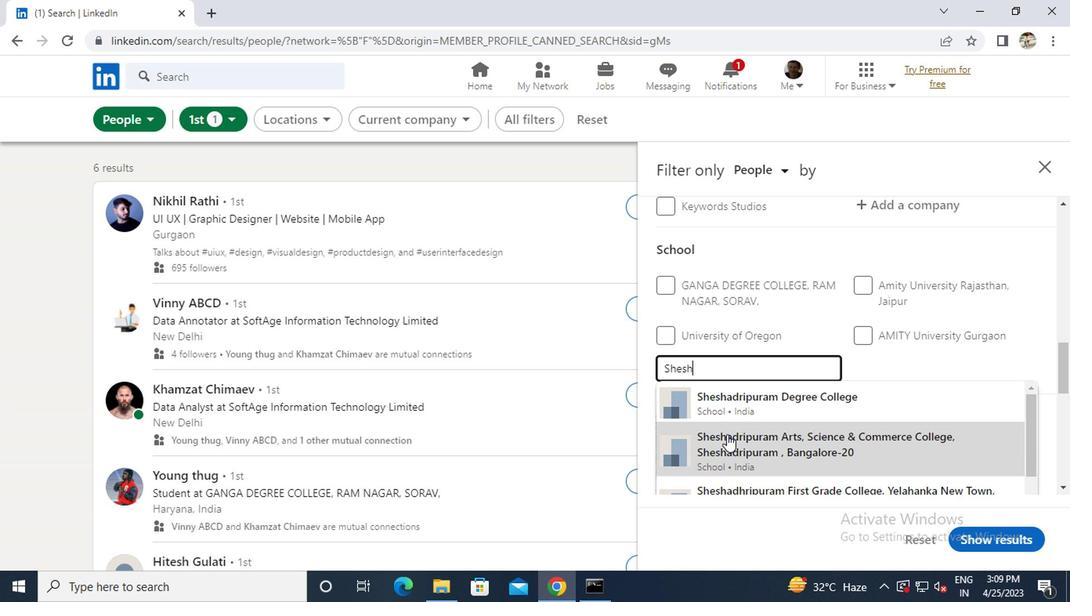 
Action: Mouse moved to (732, 443)
Screenshot: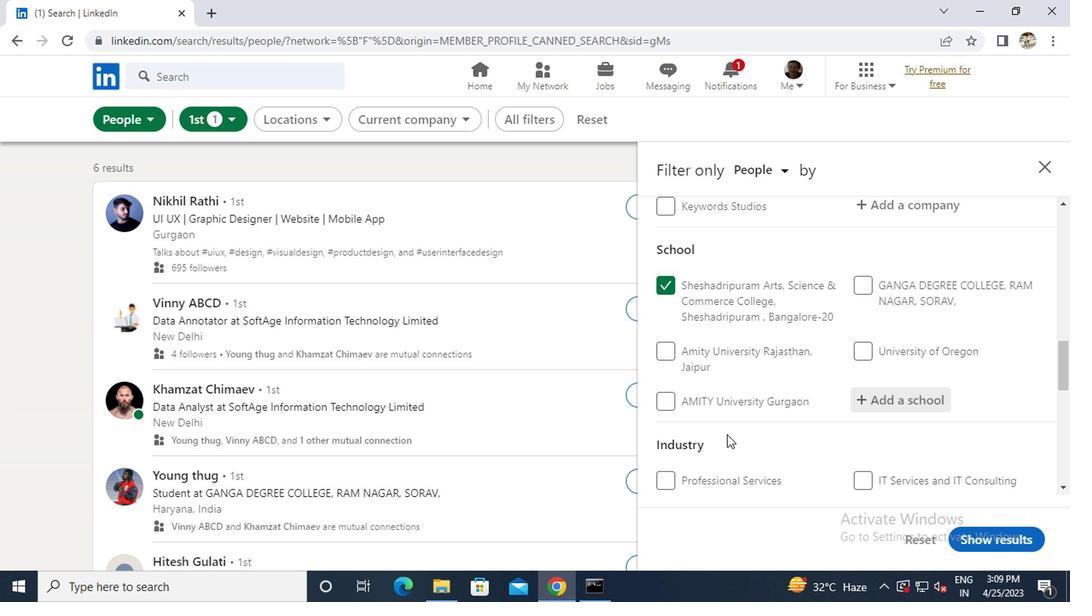 
Action: Mouse scrolled (732, 442) with delta (0, 0)
Screenshot: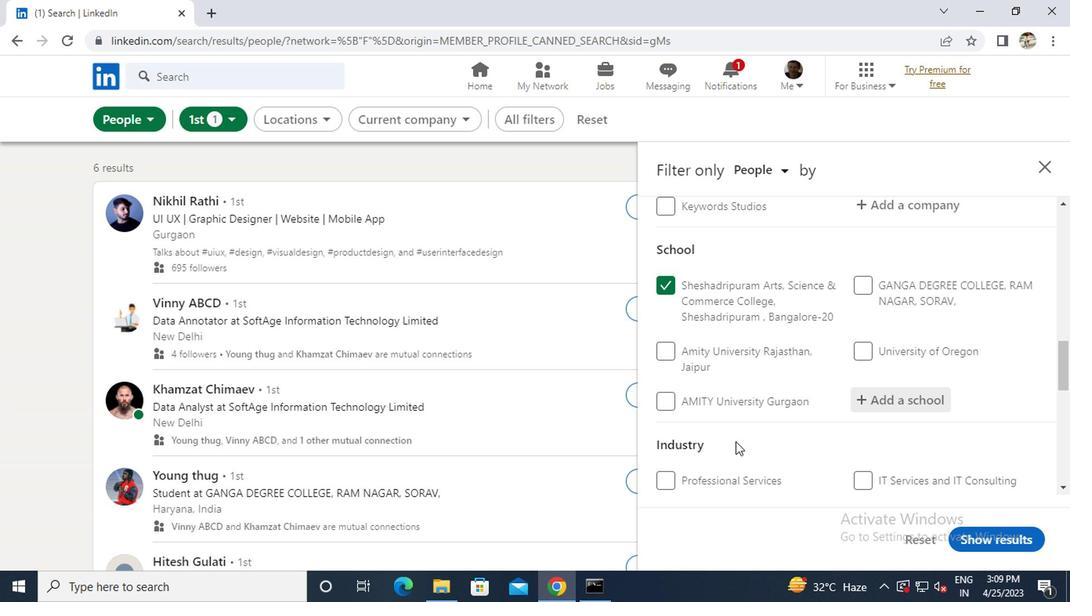 
Action: Mouse scrolled (732, 442) with delta (0, 0)
Screenshot: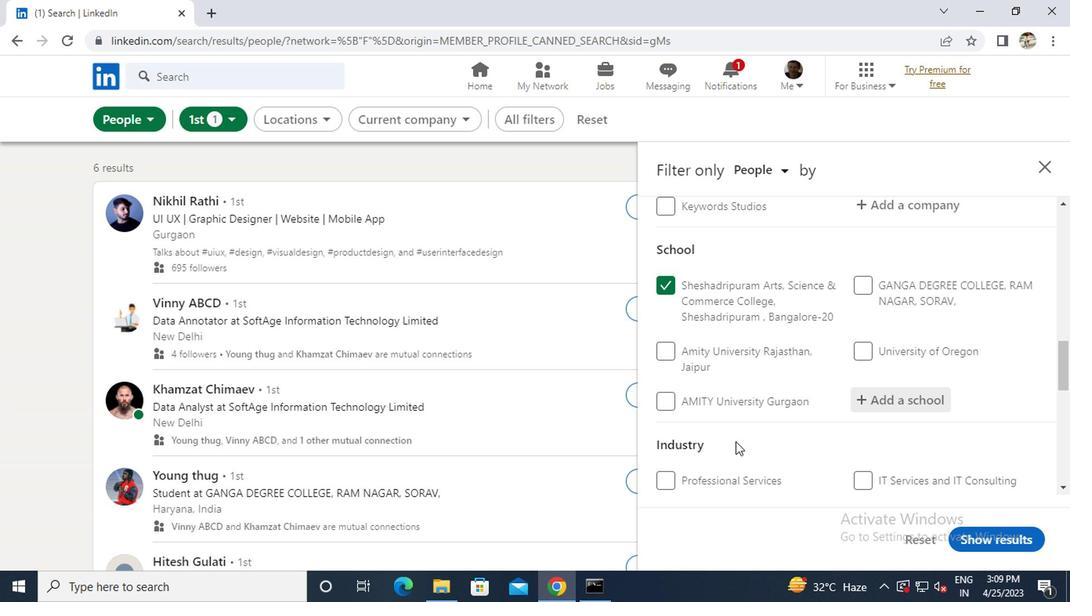 
Action: Mouse moved to (877, 414)
Screenshot: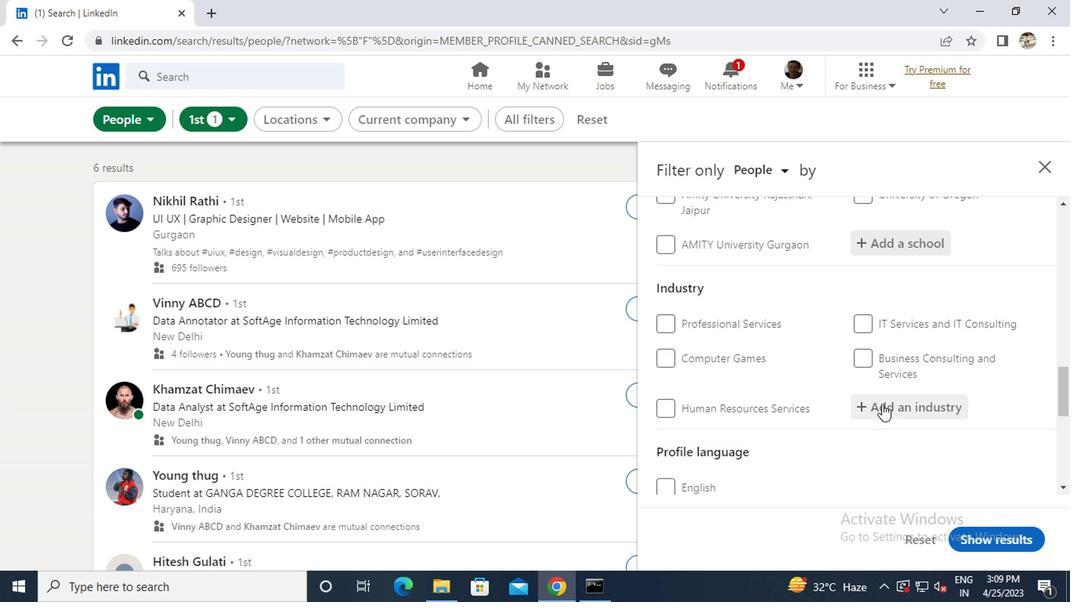 
Action: Mouse pressed left at (877, 414)
Screenshot: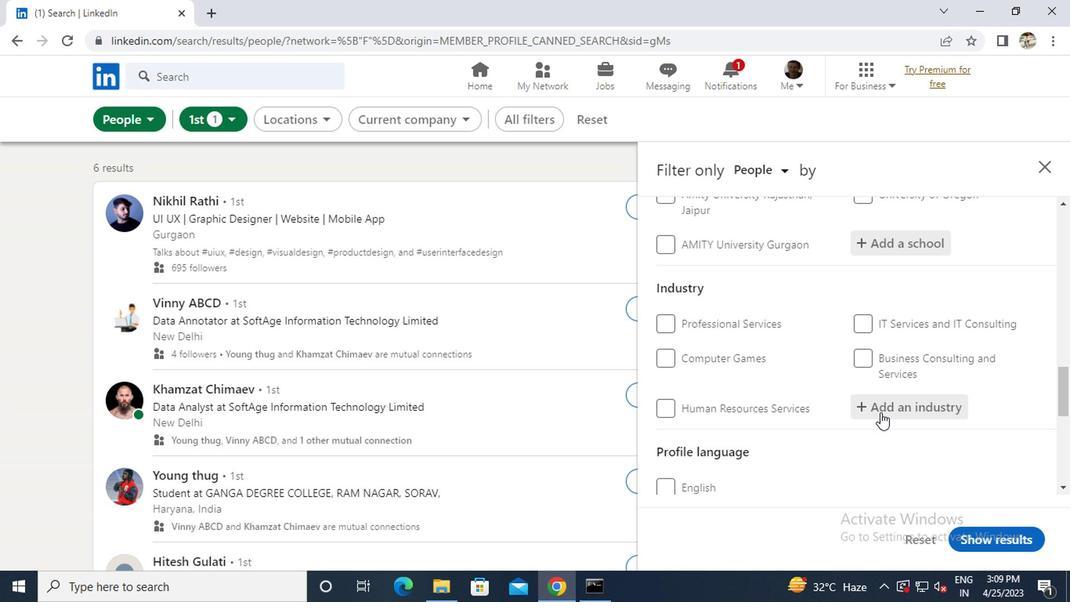 
Action: Key pressed <Key.caps_lock>E<Key.caps_lock>XECTIVE<Key.space><Key.caps_lock>O<Key.caps_lock>FFICES<Key.enter>
Screenshot: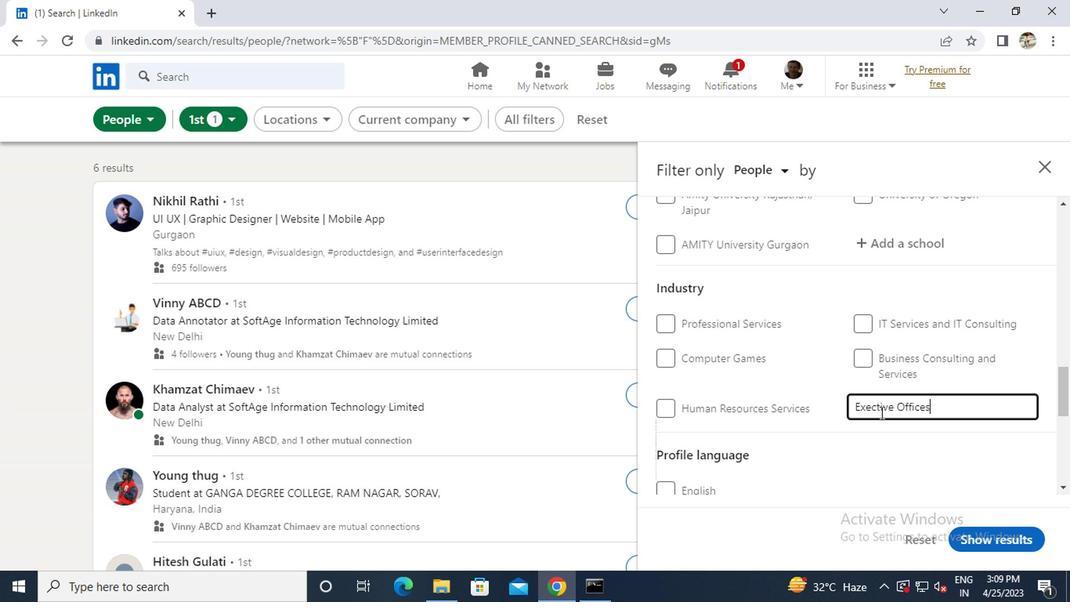 
Action: Mouse scrolled (877, 413) with delta (0, 0)
Screenshot: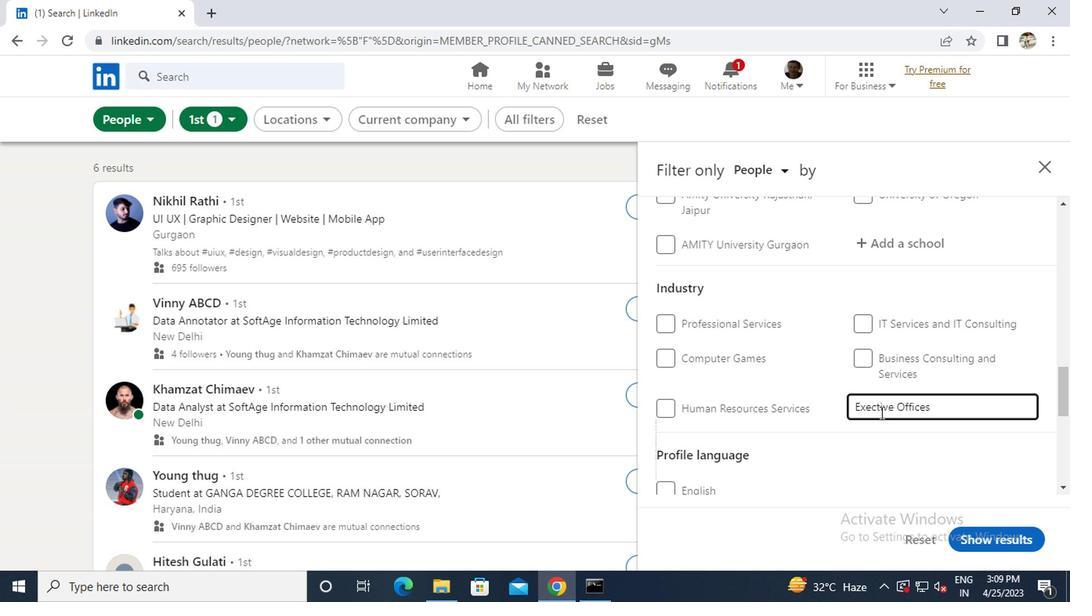 
Action: Mouse scrolled (877, 413) with delta (0, 0)
Screenshot: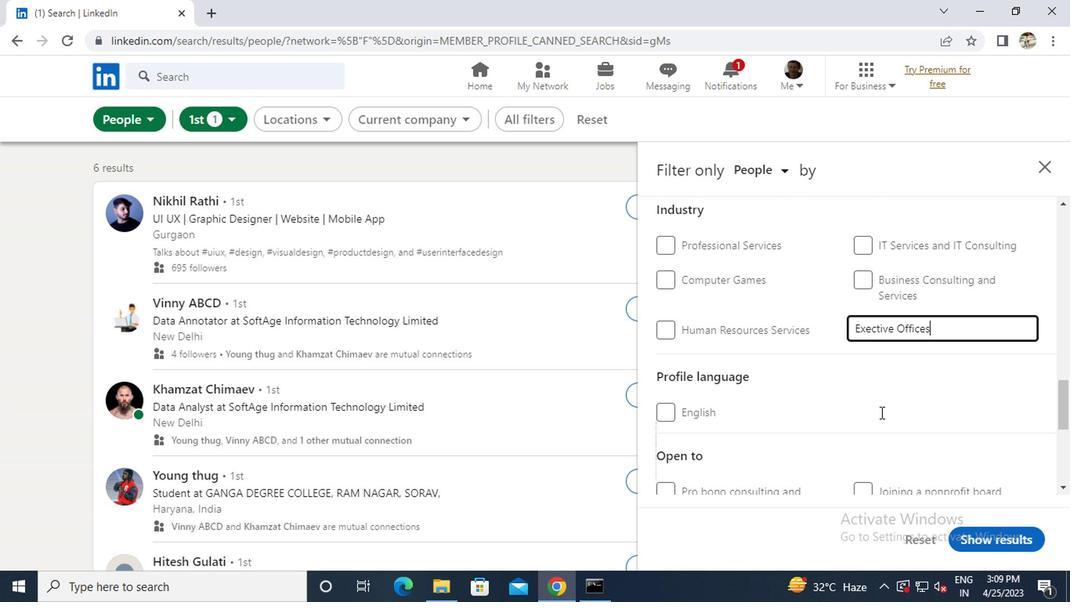 
Action: Mouse scrolled (877, 413) with delta (0, 0)
Screenshot: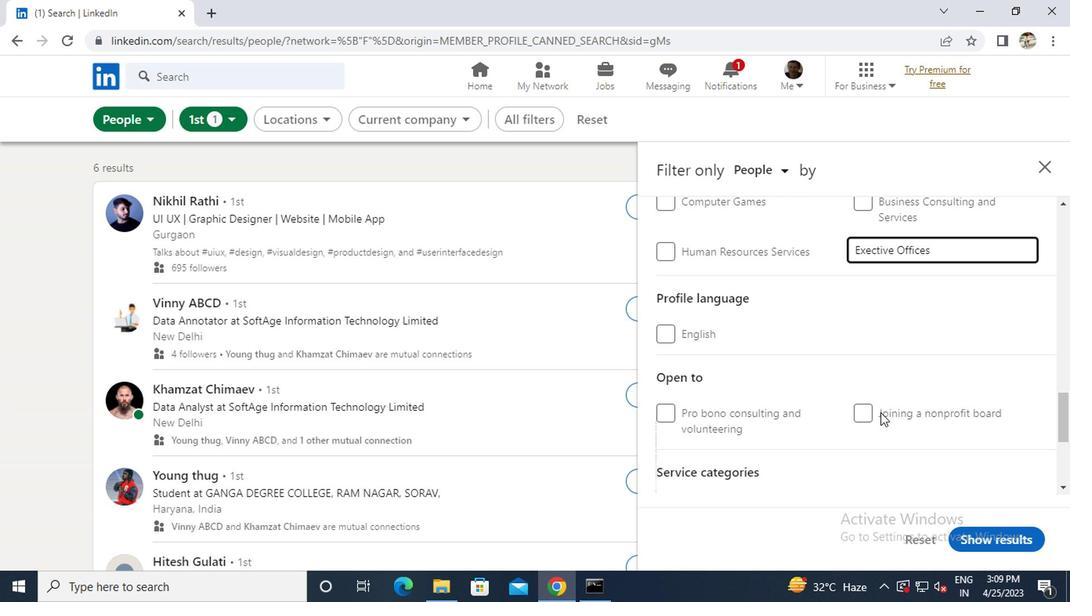 
Action: Mouse scrolled (877, 413) with delta (0, 0)
Screenshot: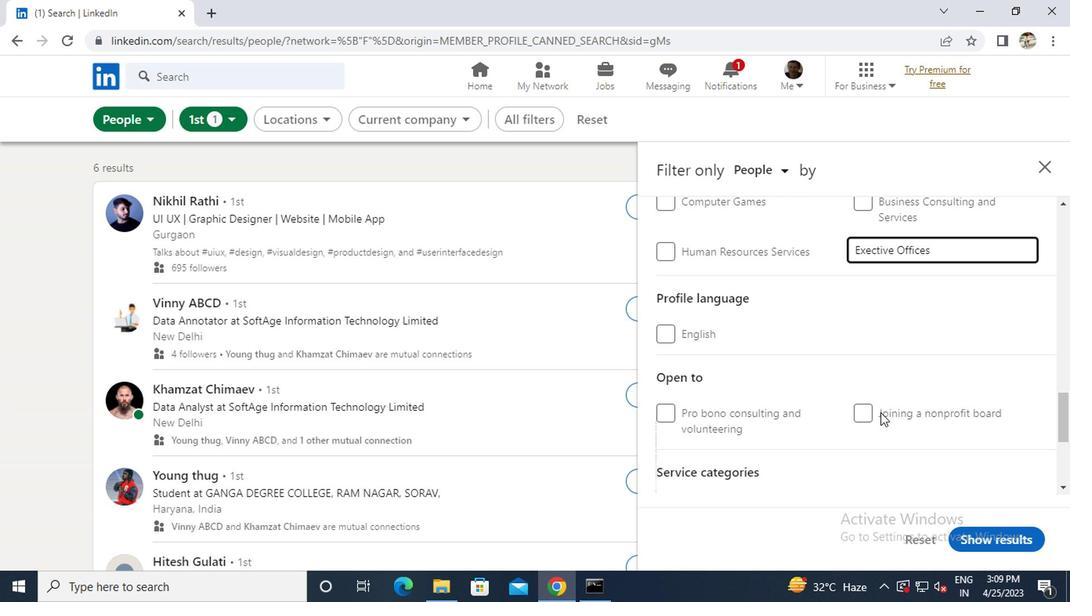
Action: Mouse moved to (704, 350)
Screenshot: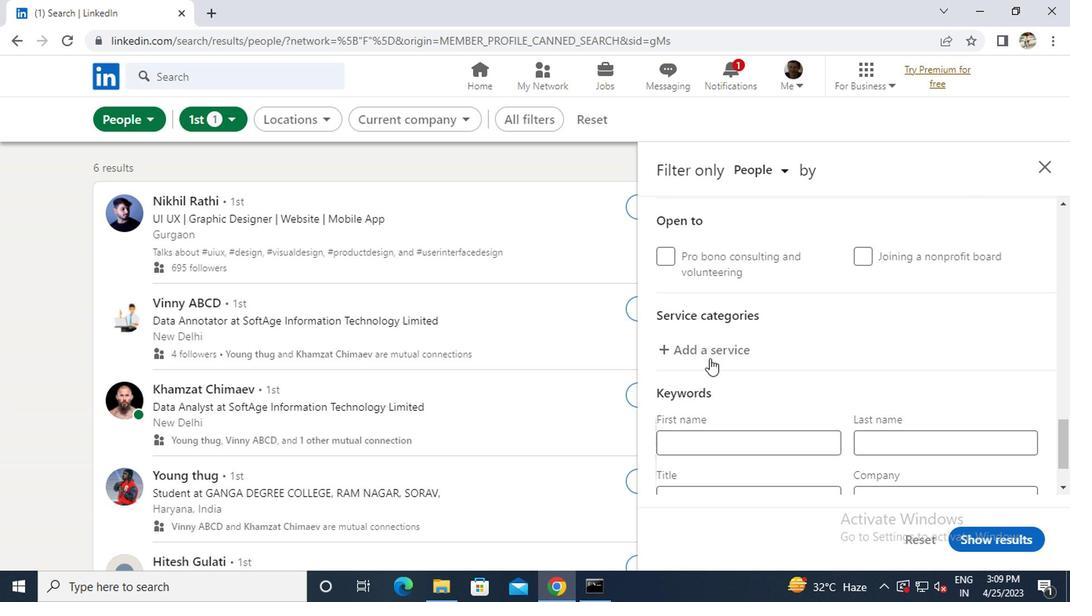 
Action: Mouse pressed left at (704, 350)
Screenshot: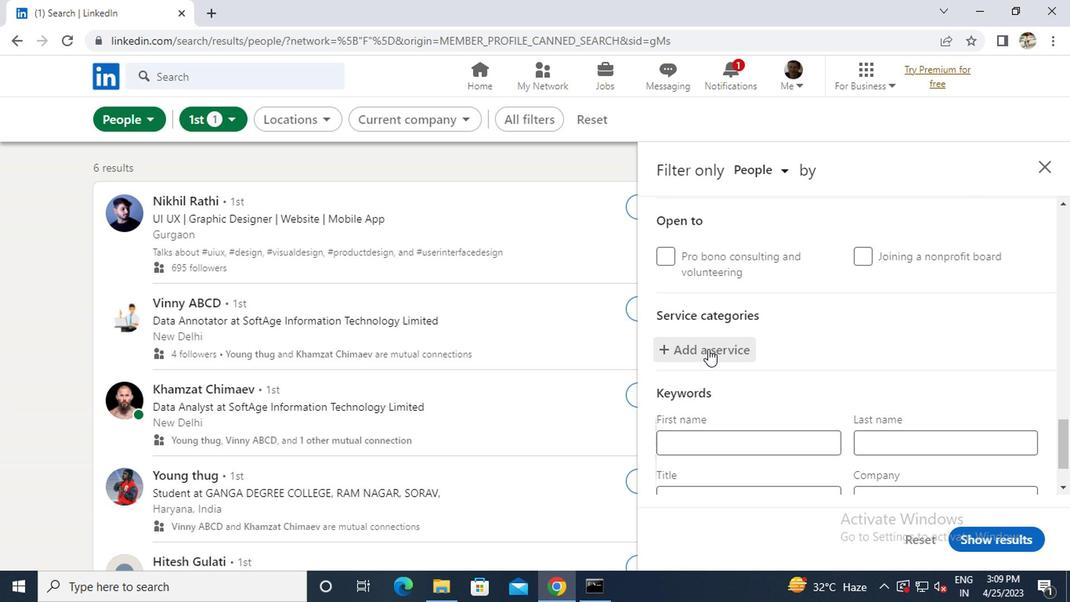 
Action: Key pressed <Key.caps_lock>F<Key.caps_lock>ILE<Key.space><Key.caps_lock>M<Key.caps_lock>
Screenshot: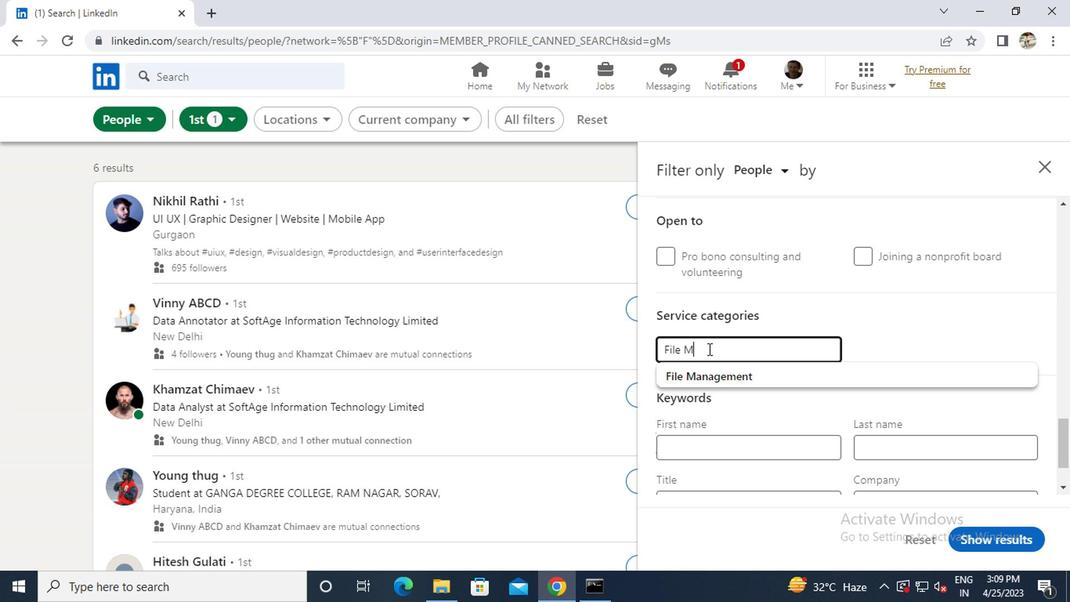 
Action: Mouse moved to (707, 375)
Screenshot: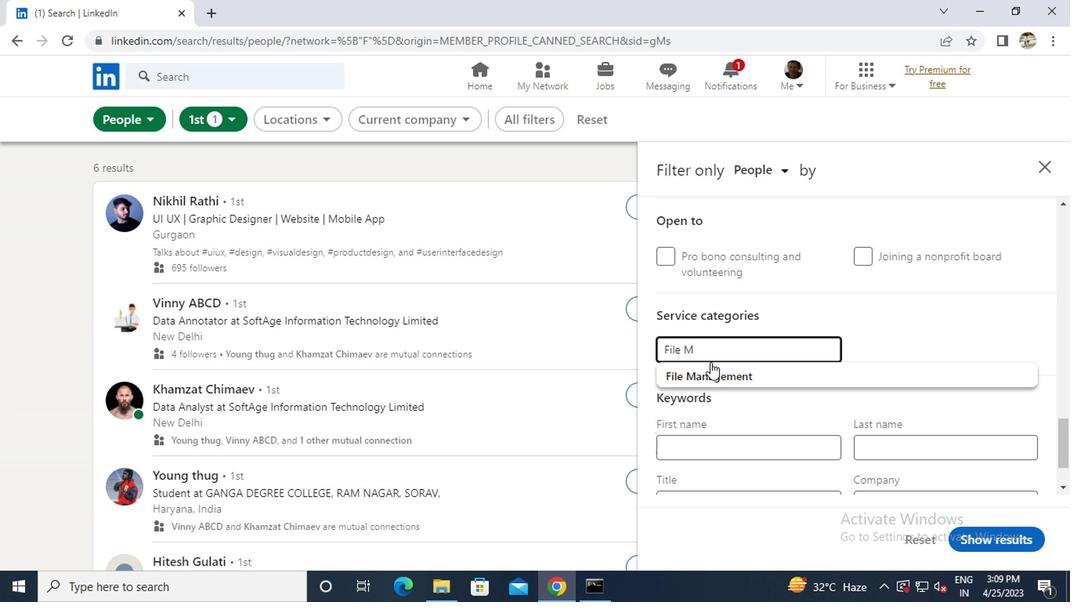 
Action: Mouse pressed left at (707, 375)
Screenshot: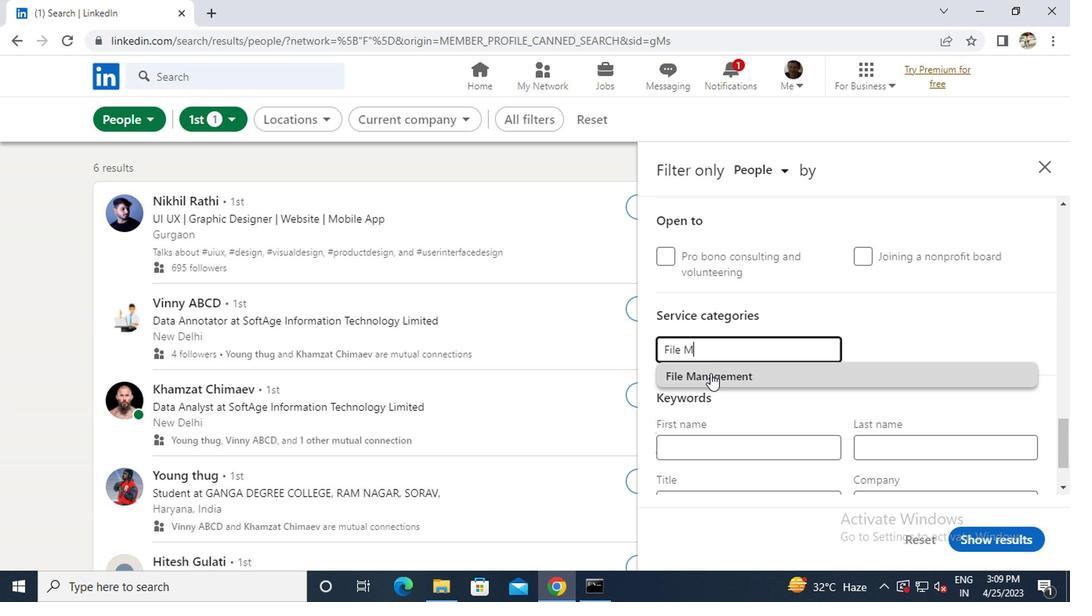 
Action: Mouse scrolled (707, 374) with delta (0, -1)
Screenshot: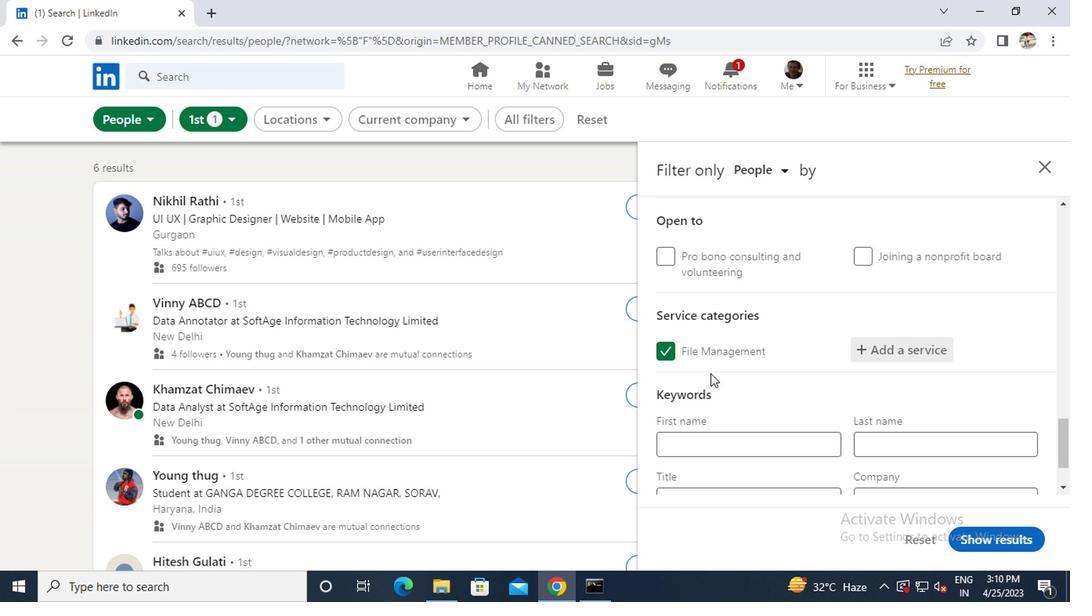 
Action: Mouse moved to (712, 413)
Screenshot: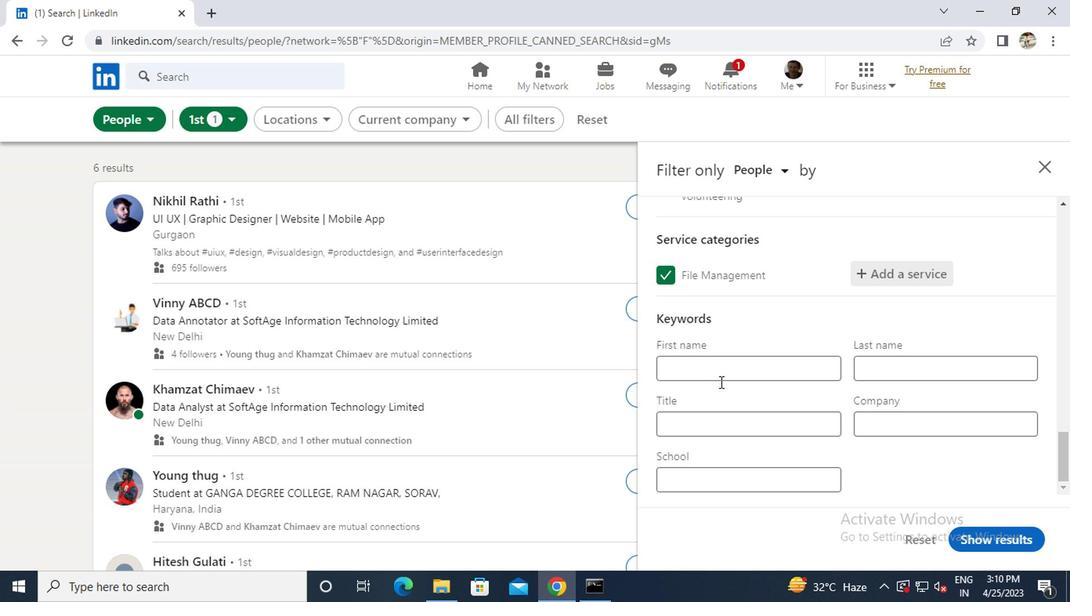 
Action: Mouse pressed left at (712, 413)
Screenshot: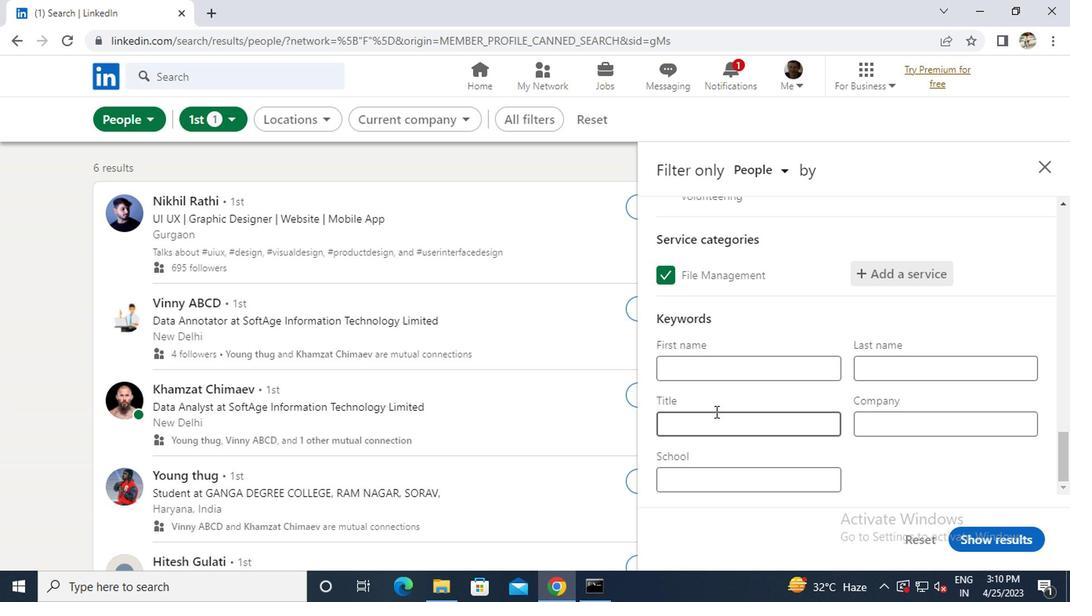 
Action: Key pressed <Key.caps_lock>S<Key.caps_lock>HEET<Key.space><Key.caps_lock>M<Key.caps_lock>ETAL<Key.space><Key.caps_lock>W<Key.caps_lock>ORKER
Screenshot: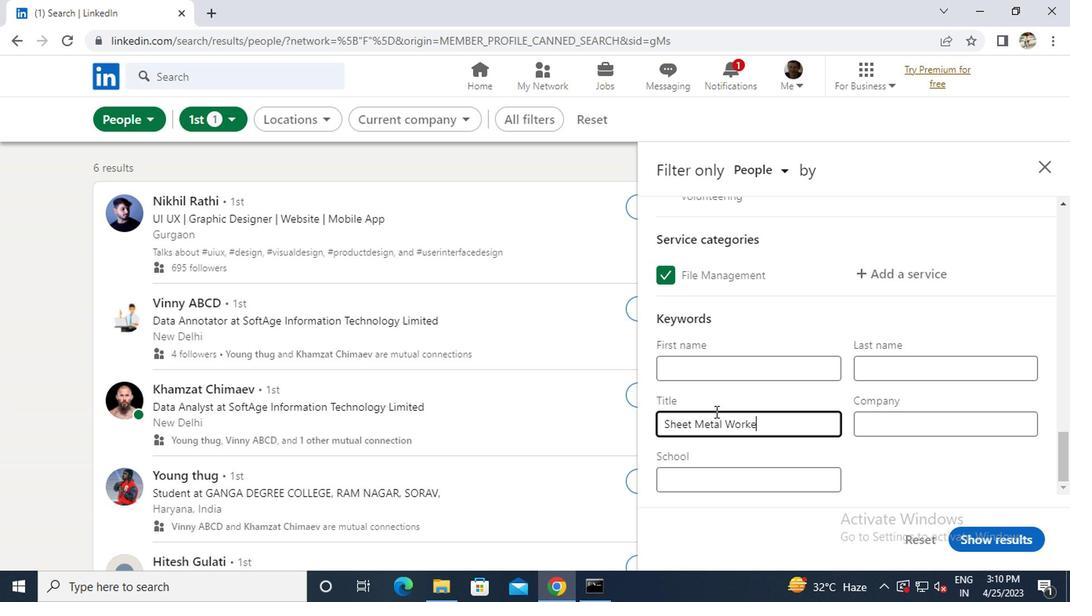 
Action: Mouse moved to (968, 536)
Screenshot: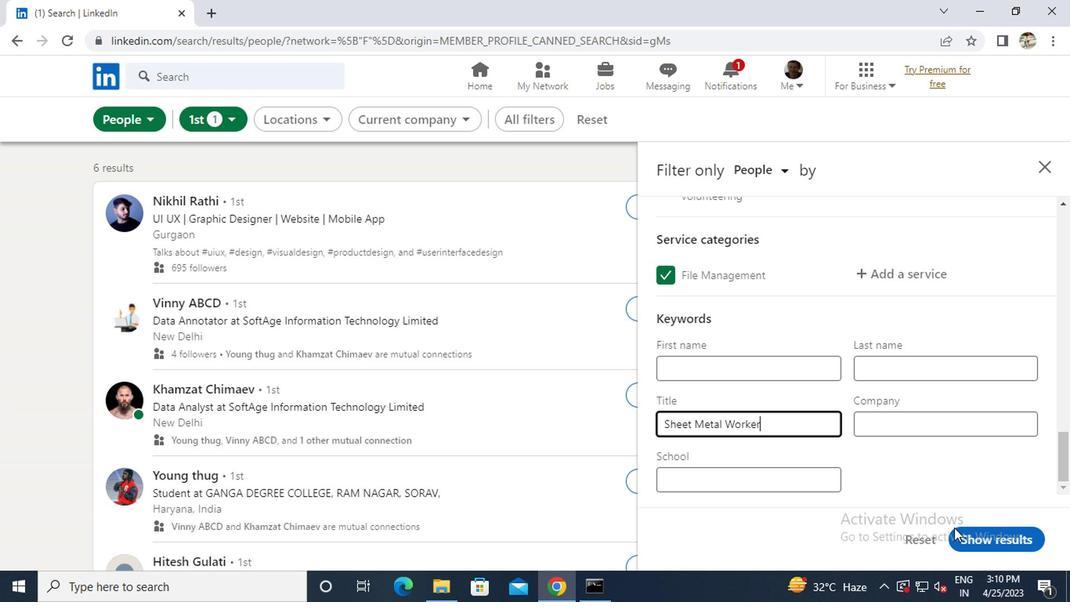 
Action: Mouse pressed left at (968, 536)
Screenshot: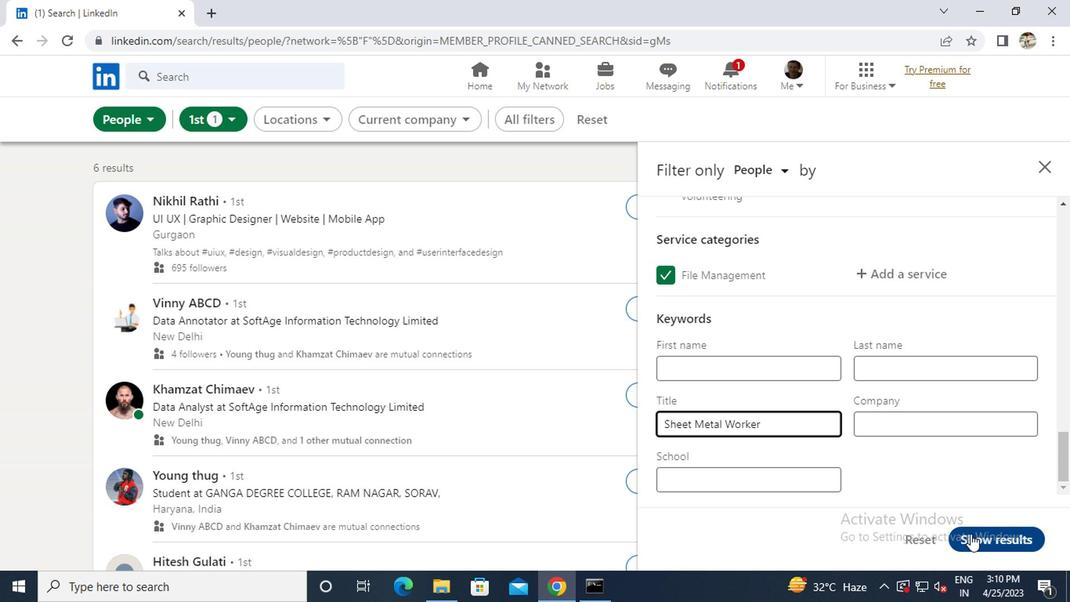 
